 Task: Look for properties with 7-GreatSchools rating unrated schools nearby.
Action: Mouse moved to (561, 51)
Screenshot: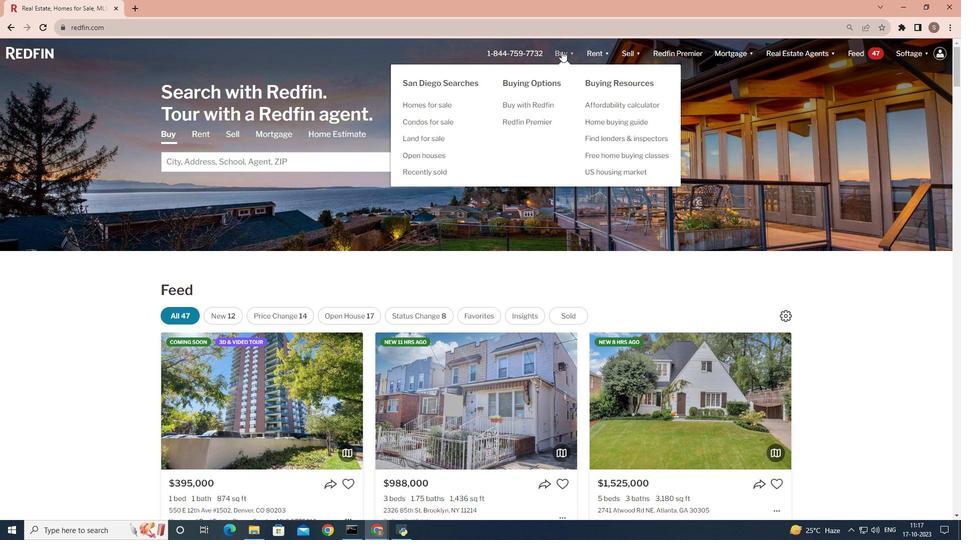 
Action: Mouse pressed left at (561, 51)
Screenshot: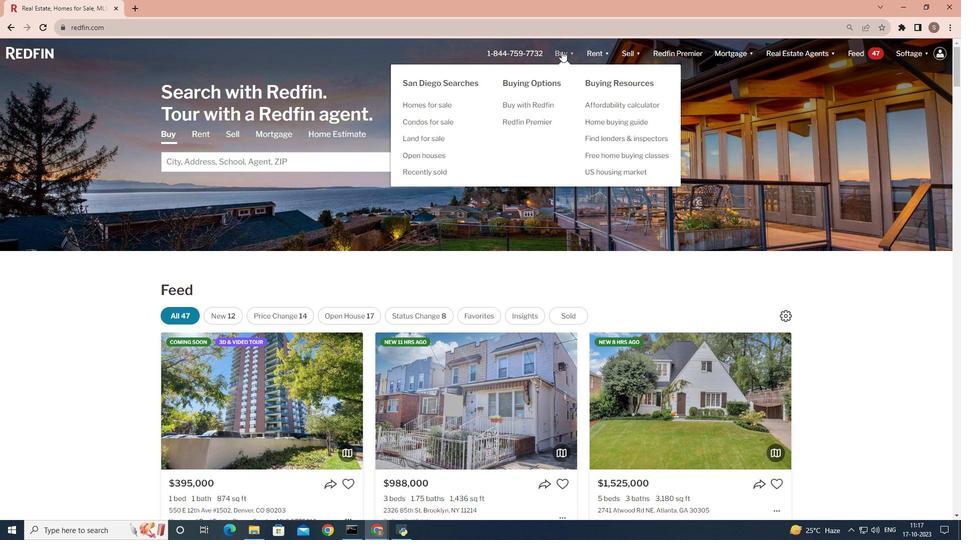 
Action: Mouse moved to (216, 207)
Screenshot: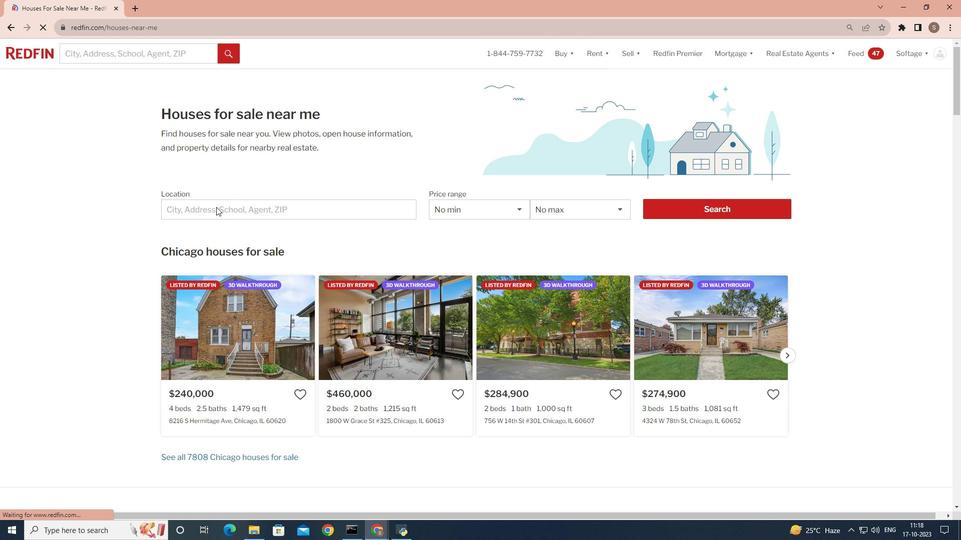 
Action: Mouse pressed left at (216, 207)
Screenshot: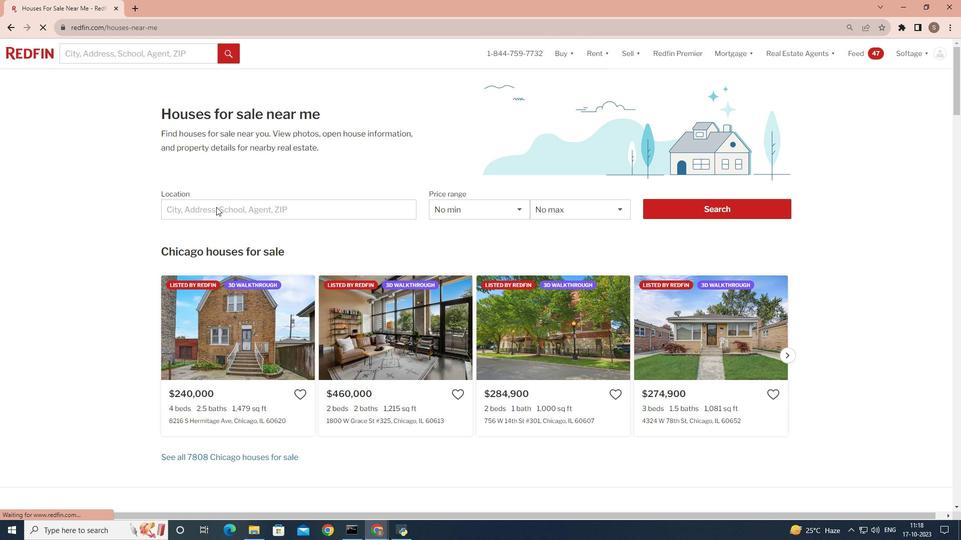 
Action: Mouse moved to (221, 205)
Screenshot: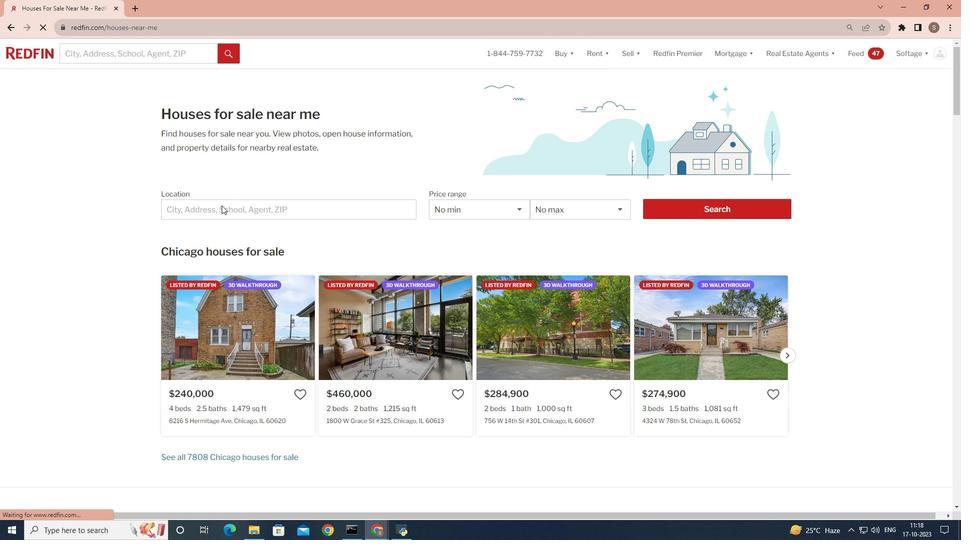 
Action: Mouse pressed left at (221, 205)
Screenshot: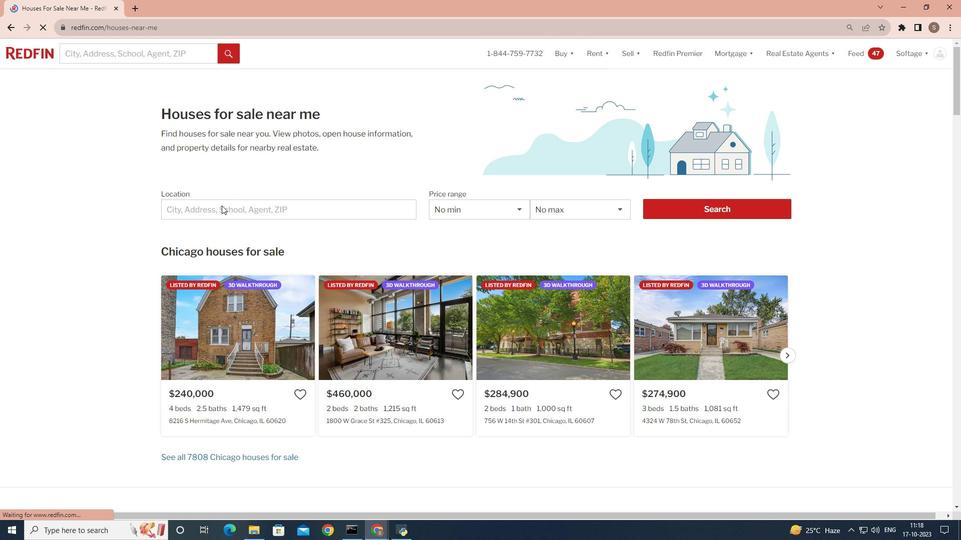 
Action: Mouse moved to (223, 208)
Screenshot: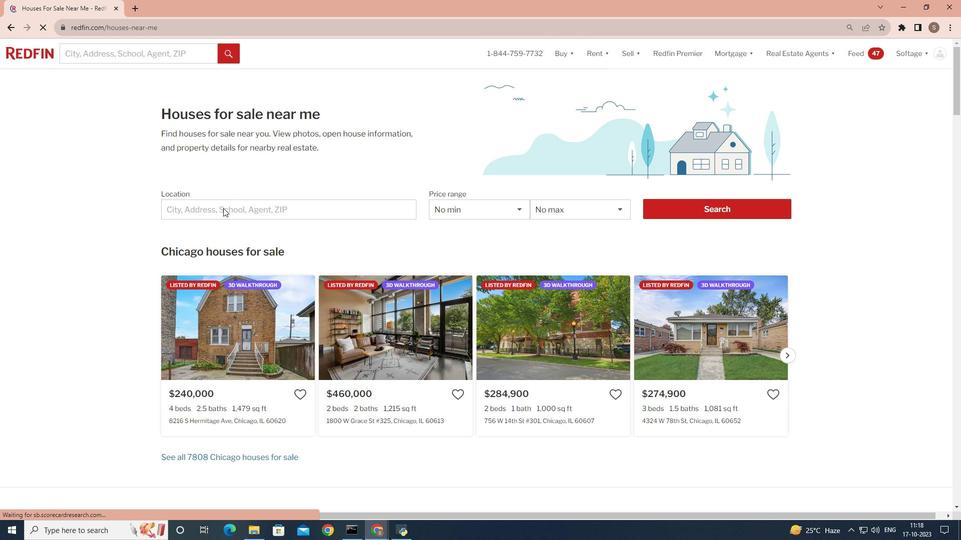 
Action: Mouse pressed left at (223, 208)
Screenshot: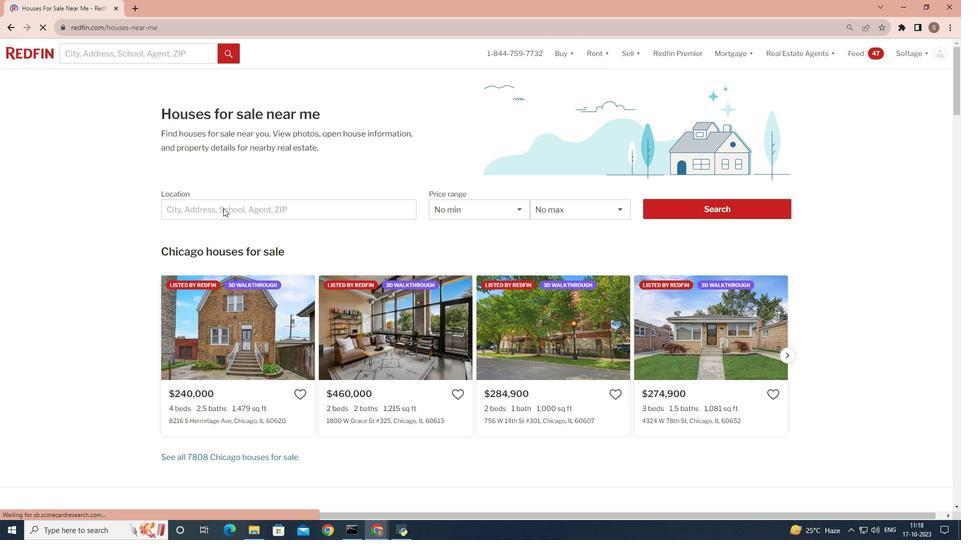 
Action: Mouse pressed left at (223, 208)
Screenshot: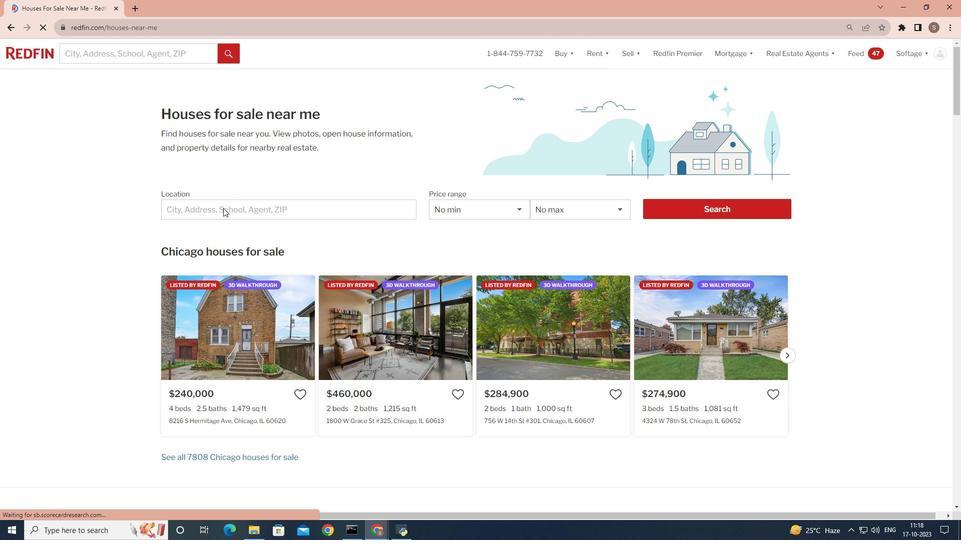 
Action: Mouse pressed left at (223, 208)
Screenshot: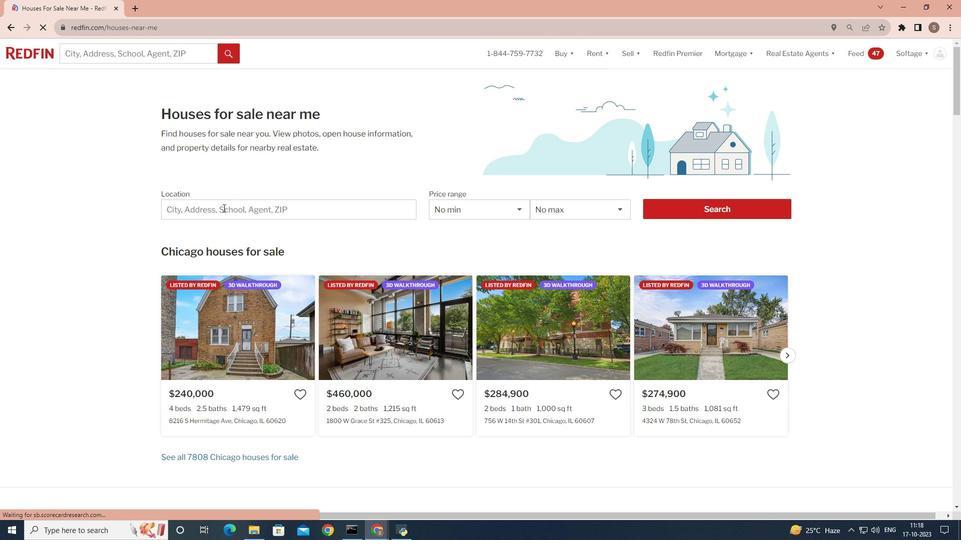 
Action: Key pressed <Key.shift>San<Key.space><Key.shift>D
Screenshot: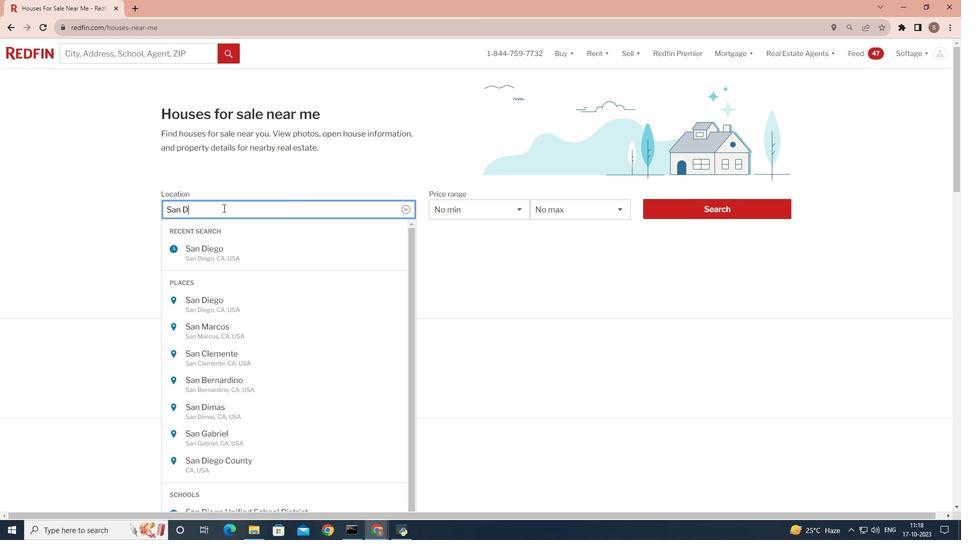
Action: Mouse moved to (222, 209)
Screenshot: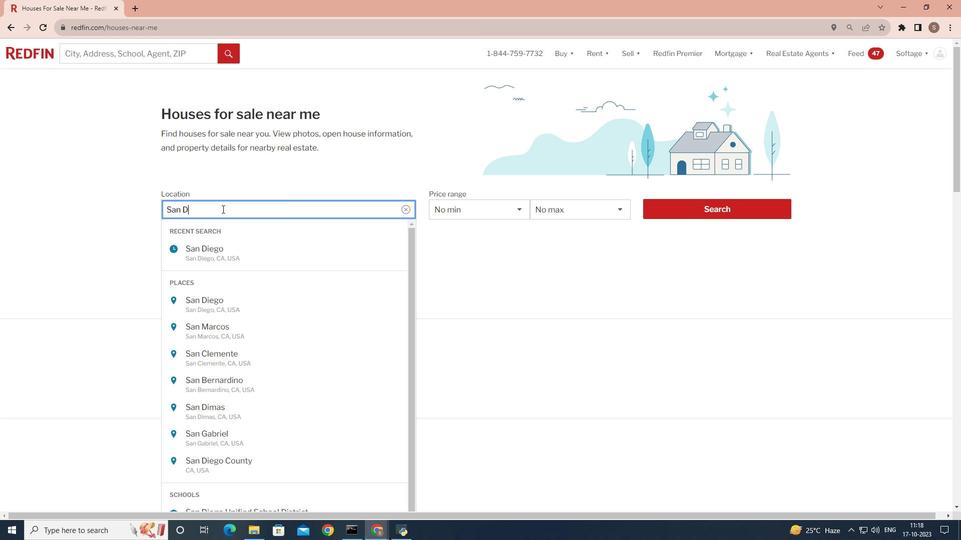 
Action: Key pressed i
Screenshot: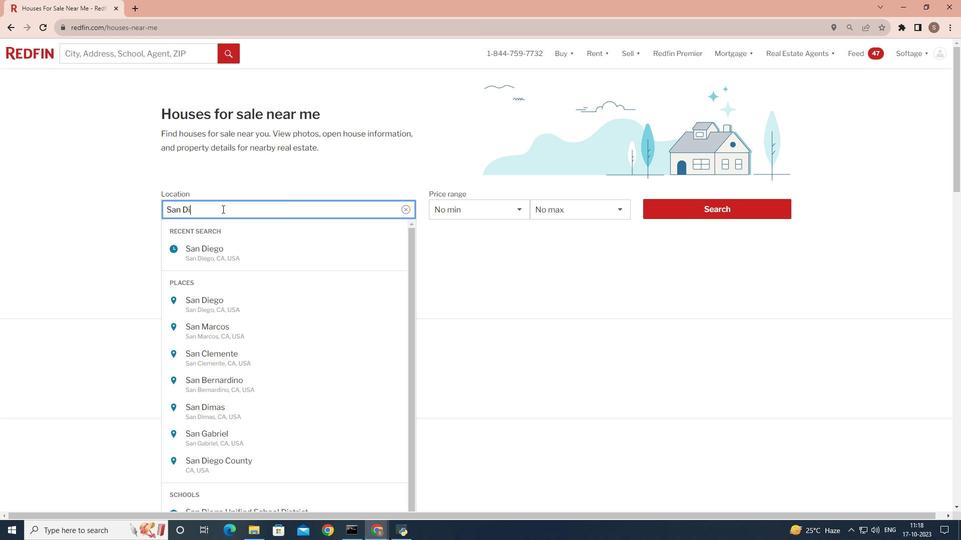 
Action: Mouse moved to (218, 211)
Screenshot: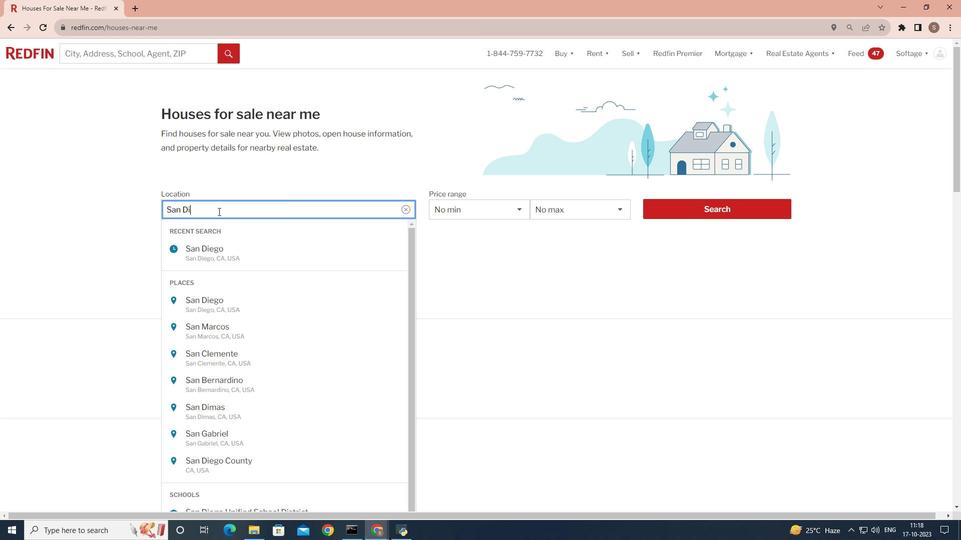 
Action: Key pressed ego
Screenshot: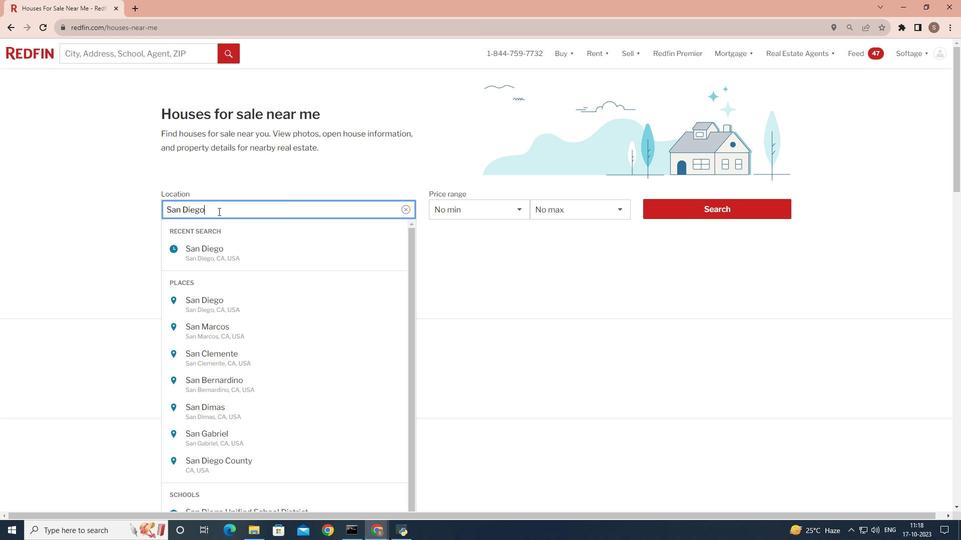 
Action: Mouse moved to (656, 204)
Screenshot: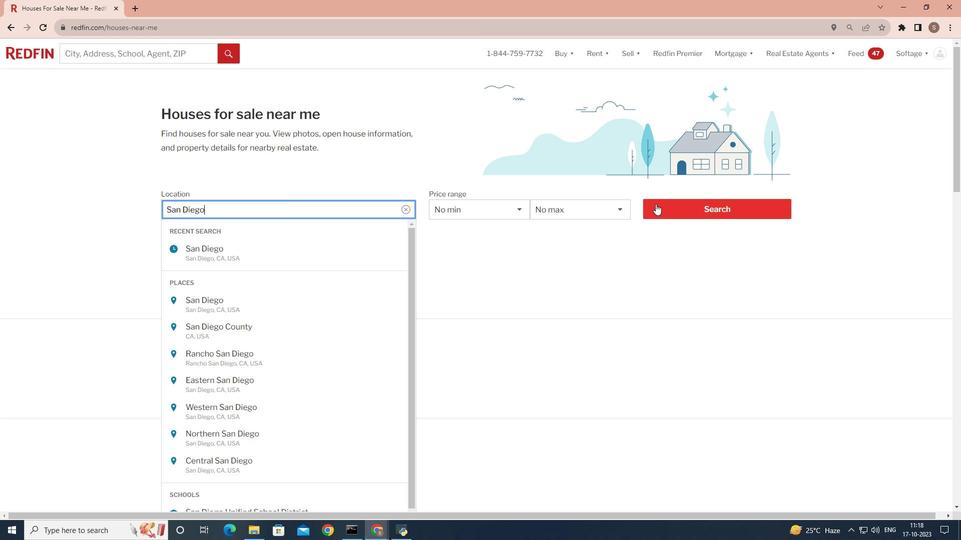 
Action: Mouse pressed left at (656, 204)
Screenshot: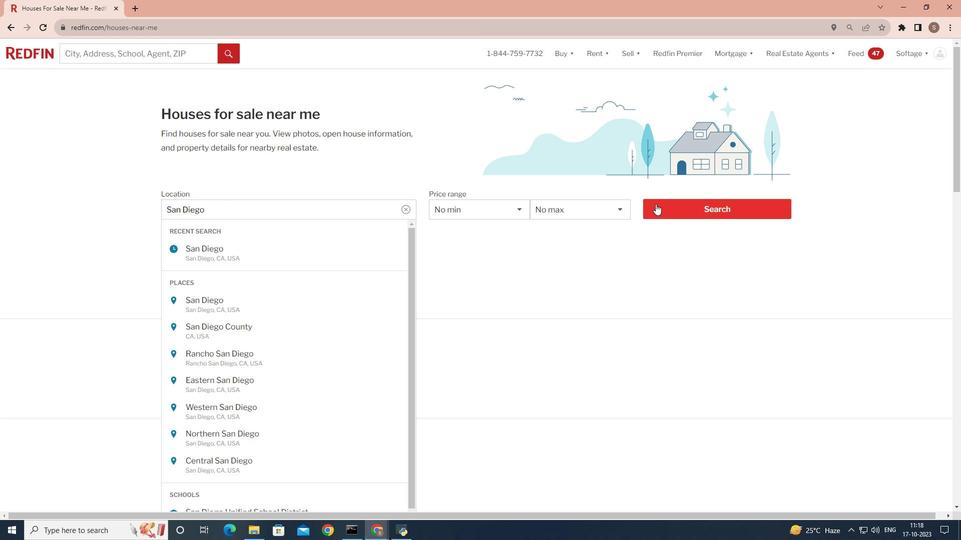 
Action: Mouse moved to (668, 203)
Screenshot: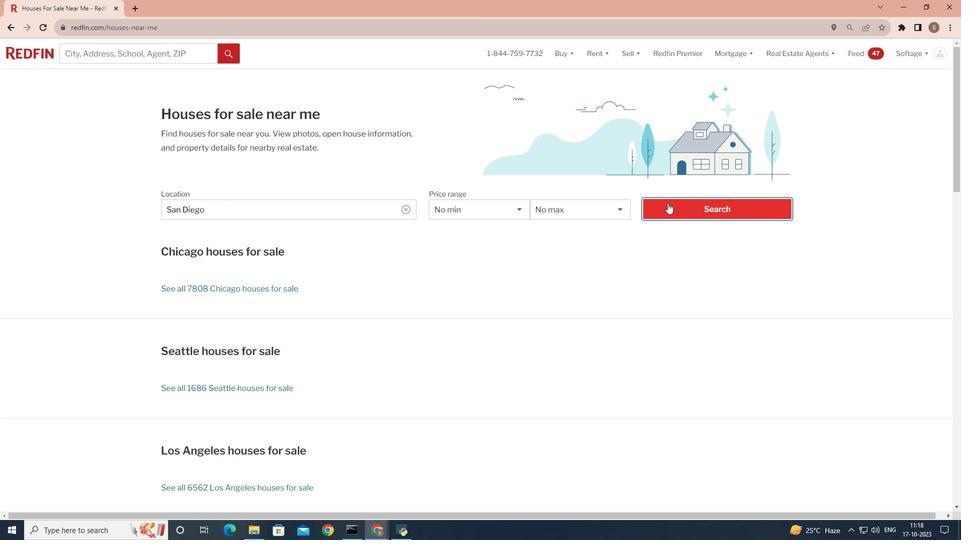 
Action: Mouse pressed left at (668, 203)
Screenshot: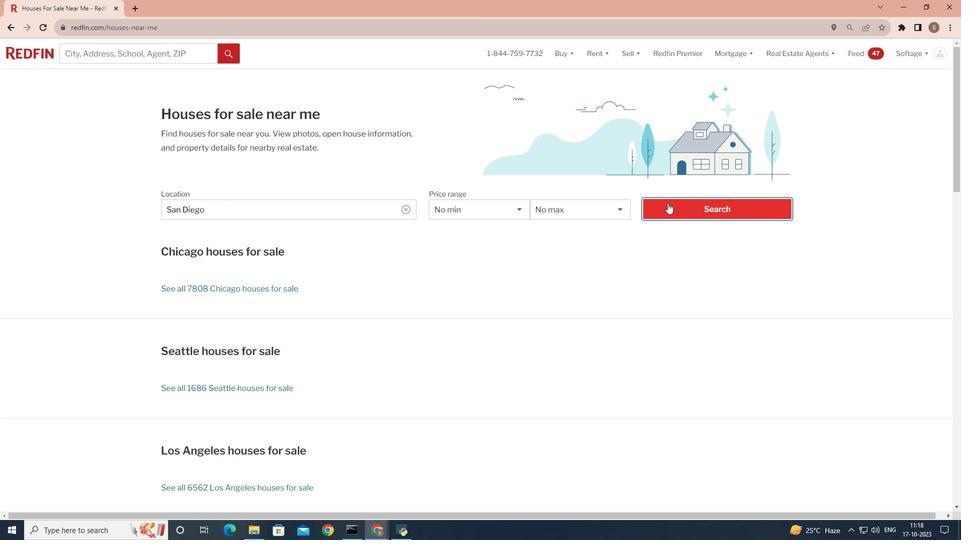 
Action: Mouse moved to (861, 117)
Screenshot: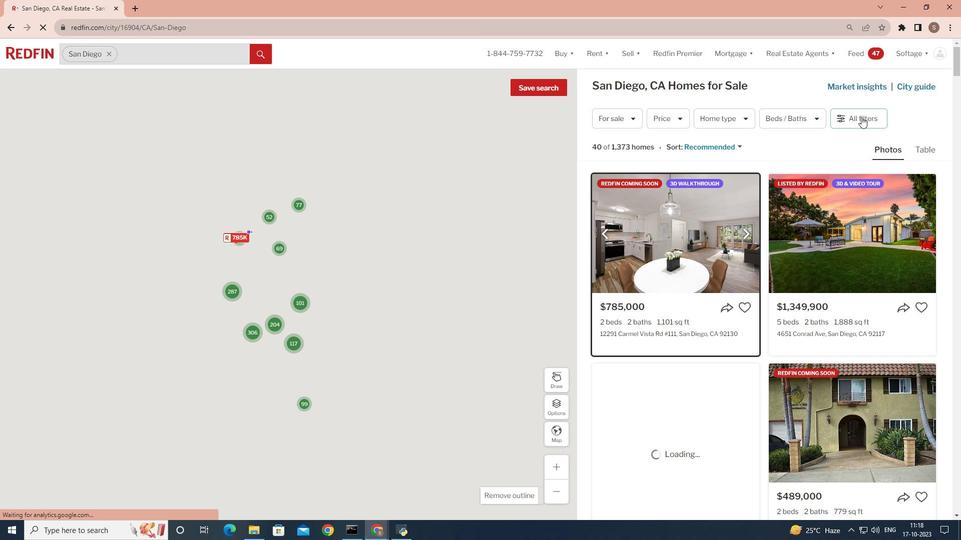 
Action: Mouse pressed left at (861, 117)
Screenshot: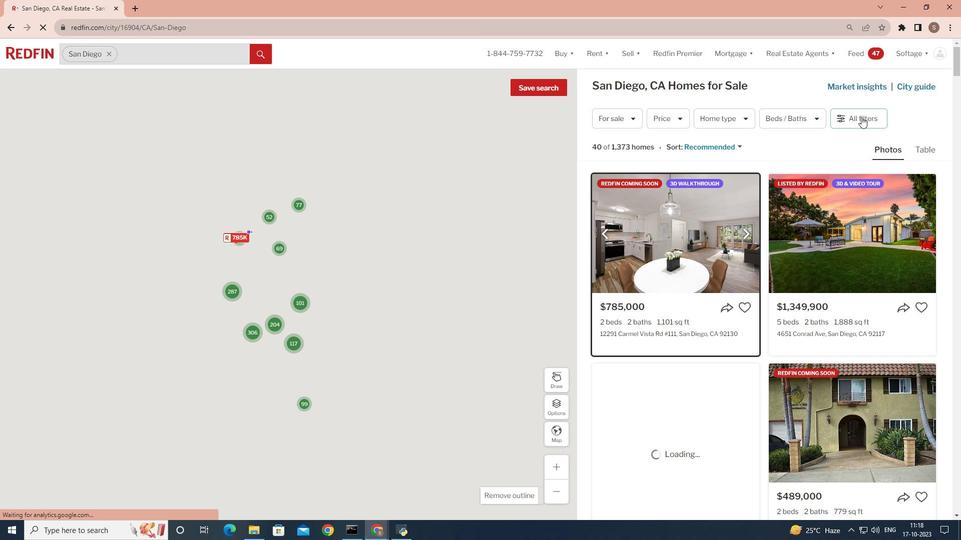 
Action: Mouse moved to (868, 115)
Screenshot: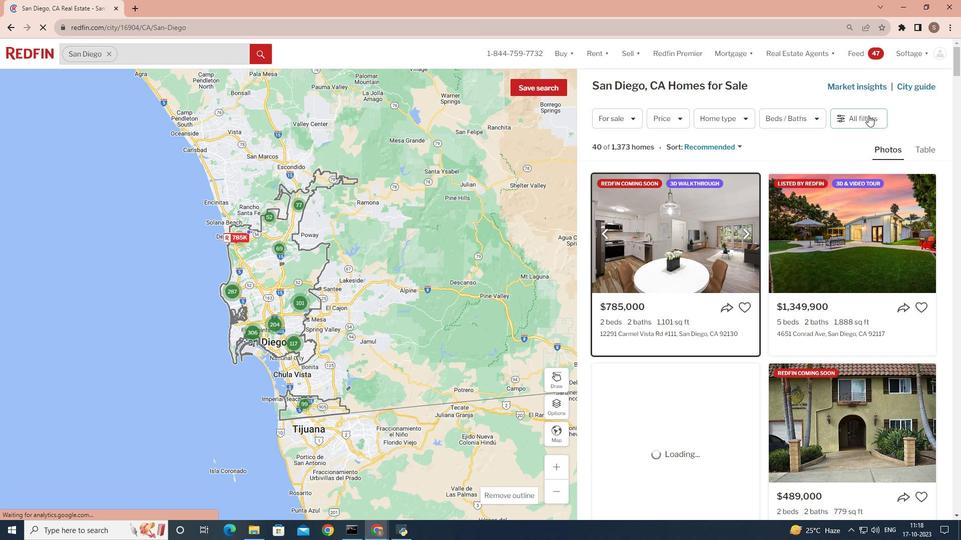 
Action: Mouse pressed left at (868, 115)
Screenshot: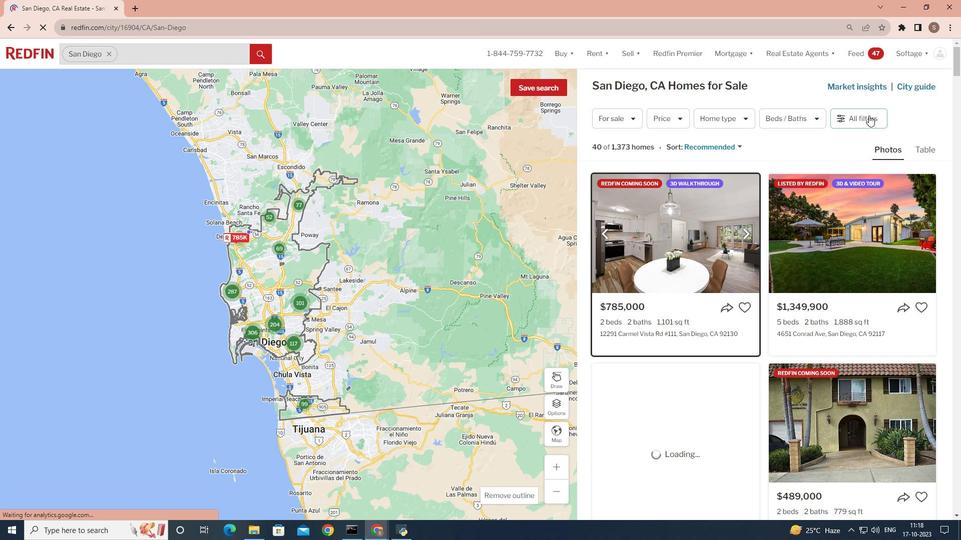 
Action: Mouse moved to (867, 115)
Screenshot: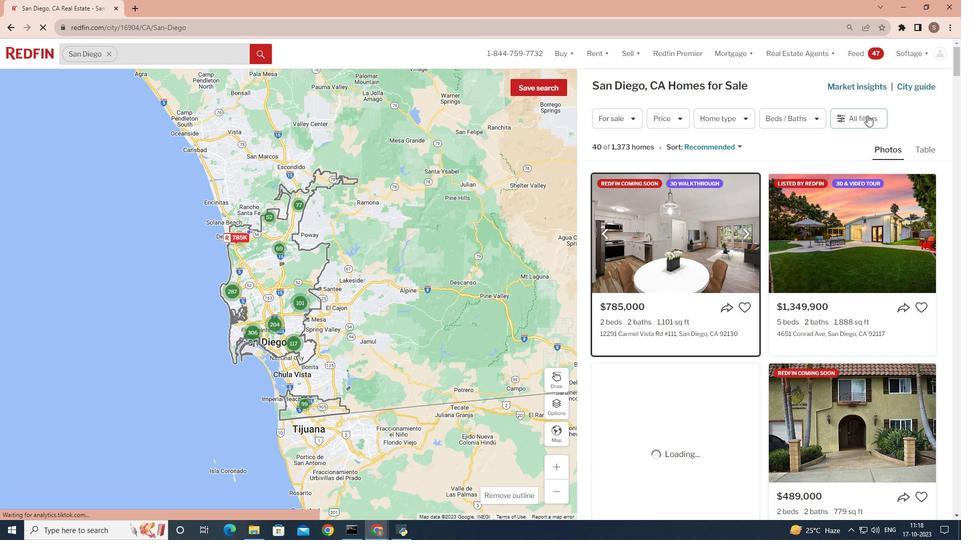 
Action: Mouse pressed left at (867, 115)
Screenshot: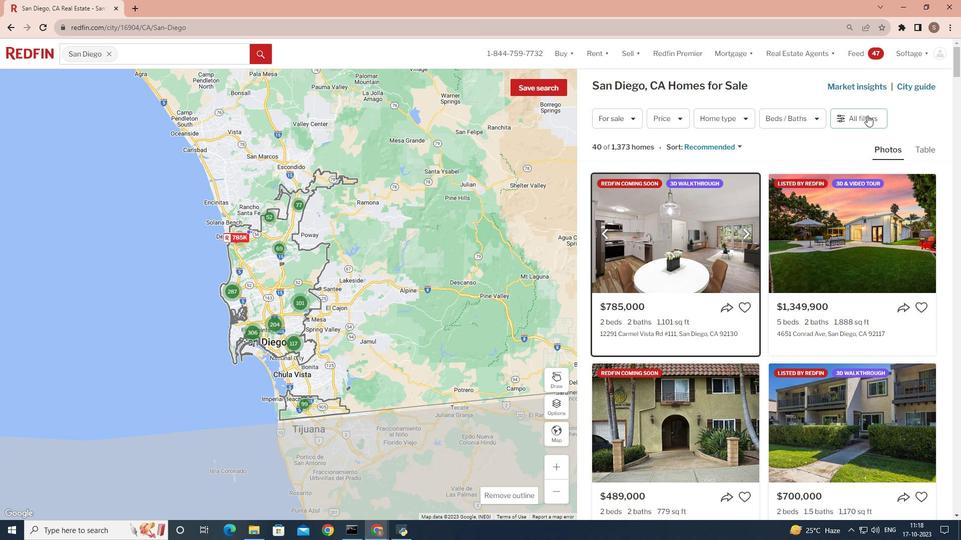 
Action: Mouse moved to (750, 332)
Screenshot: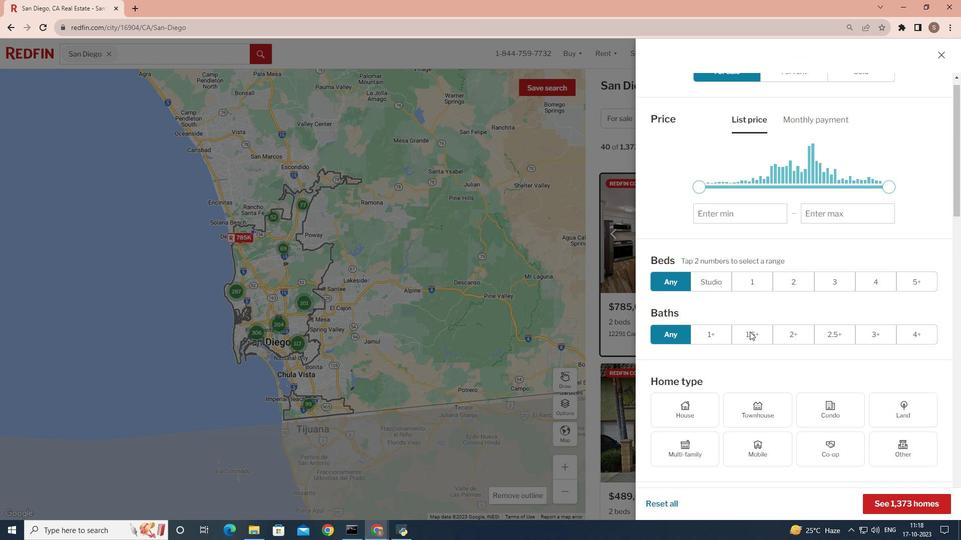
Action: Mouse scrolled (750, 331) with delta (0, 0)
Screenshot: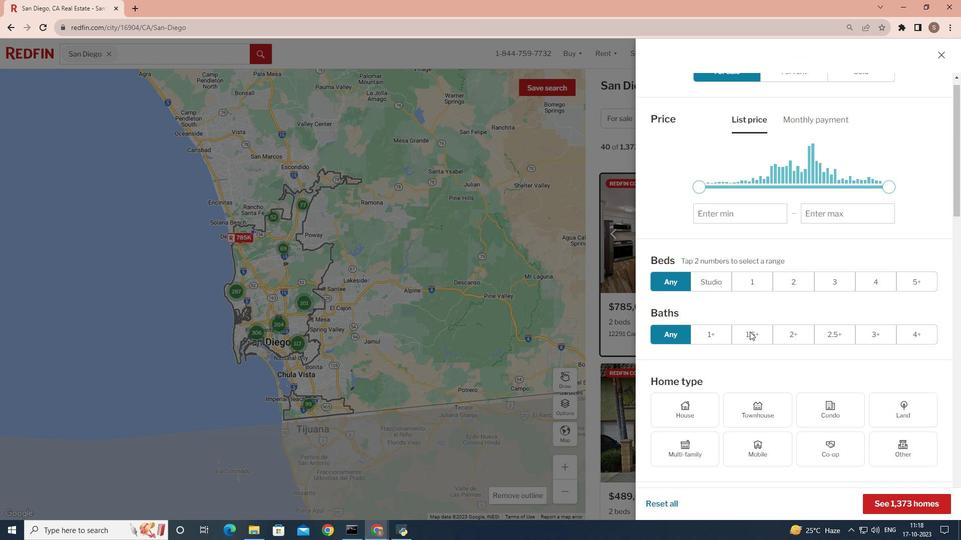 
Action: Mouse scrolled (750, 331) with delta (0, 0)
Screenshot: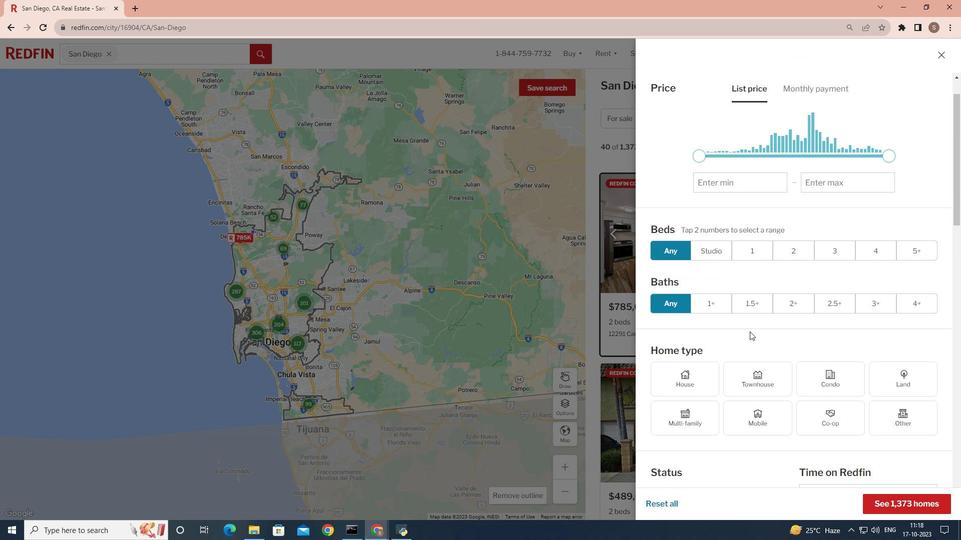 
Action: Mouse moved to (750, 332)
Screenshot: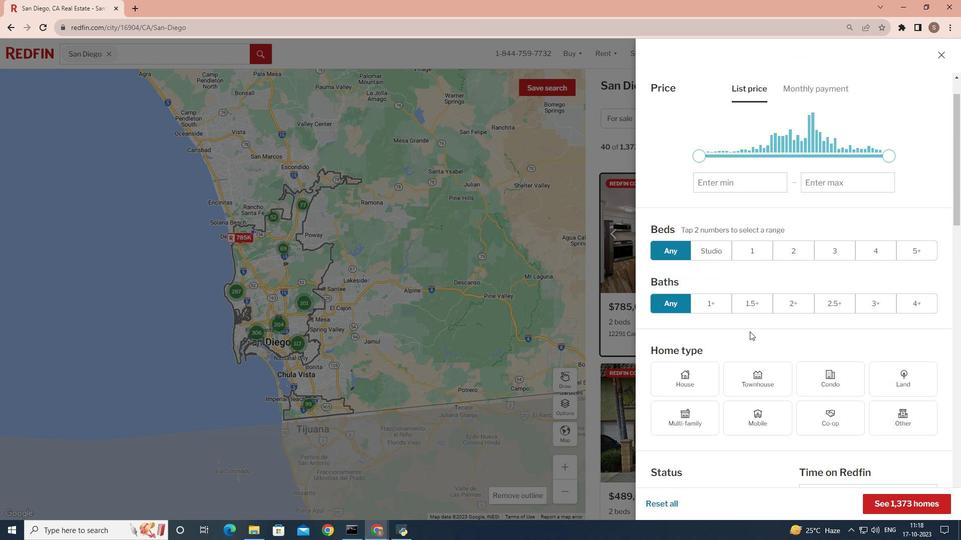 
Action: Mouse scrolled (750, 331) with delta (0, 0)
Screenshot: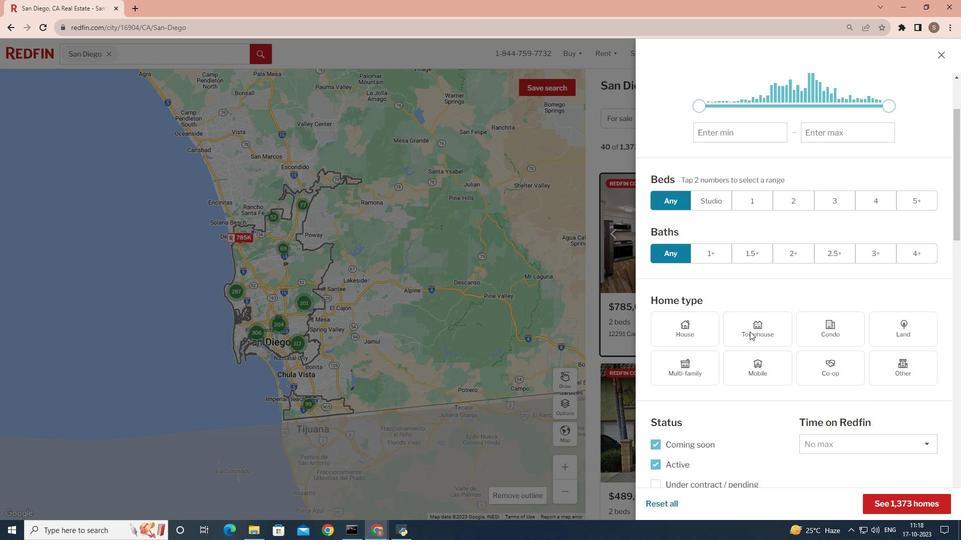 
Action: Mouse scrolled (750, 331) with delta (0, 0)
Screenshot: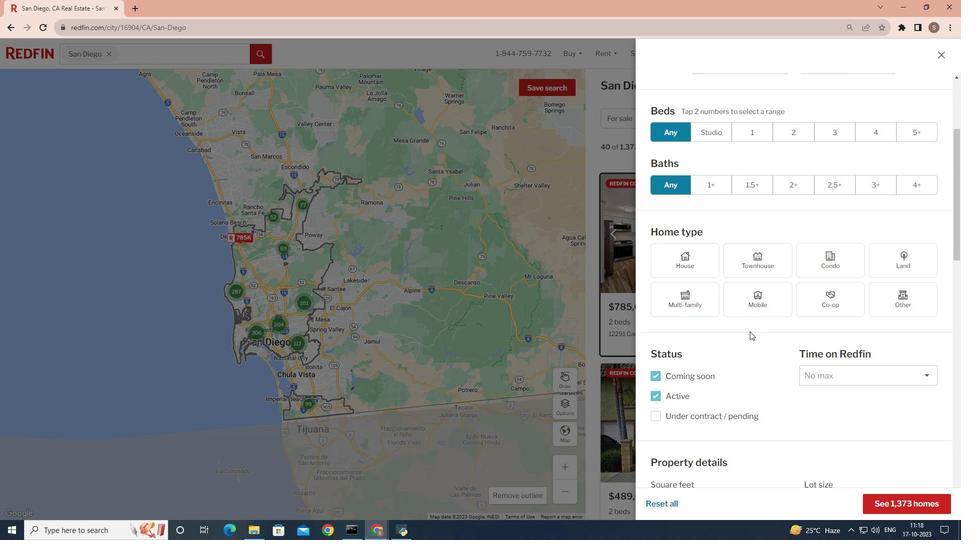 
Action: Mouse scrolled (750, 331) with delta (0, 0)
Screenshot: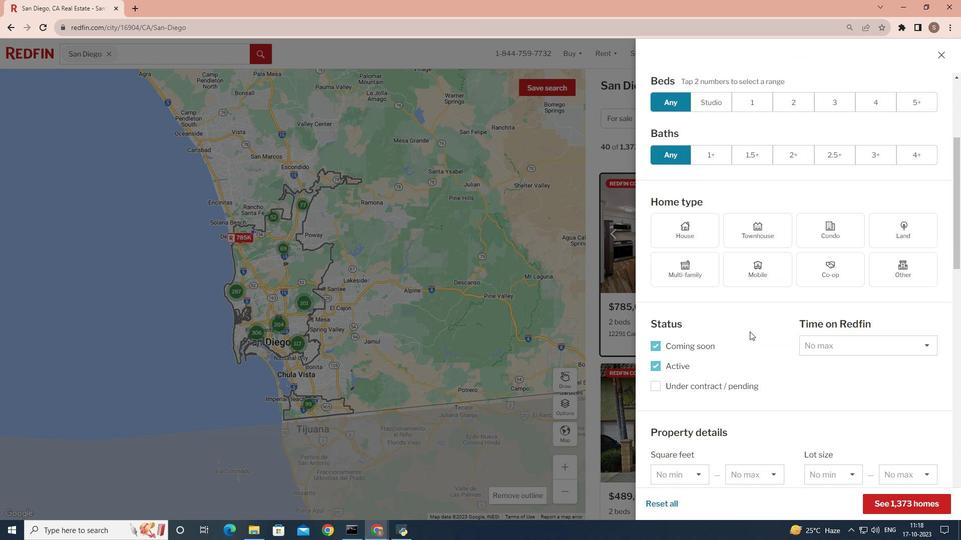 
Action: Mouse scrolled (750, 331) with delta (0, 0)
Screenshot: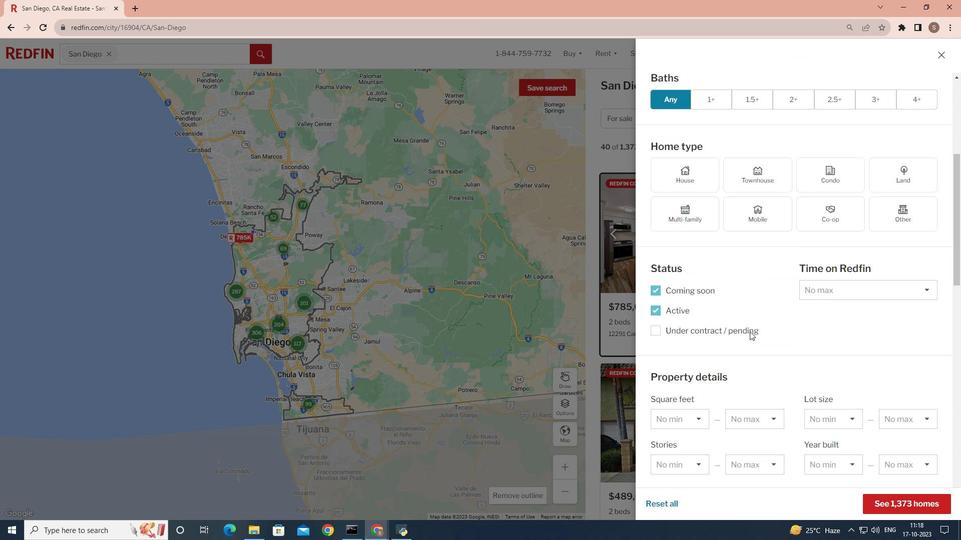 
Action: Mouse scrolled (750, 331) with delta (0, 0)
Screenshot: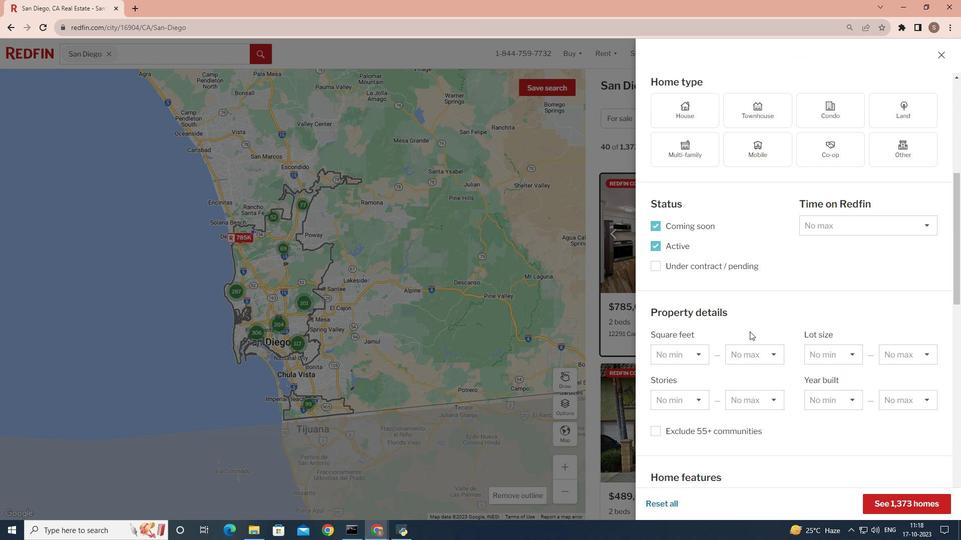 
Action: Mouse scrolled (750, 331) with delta (0, 0)
Screenshot: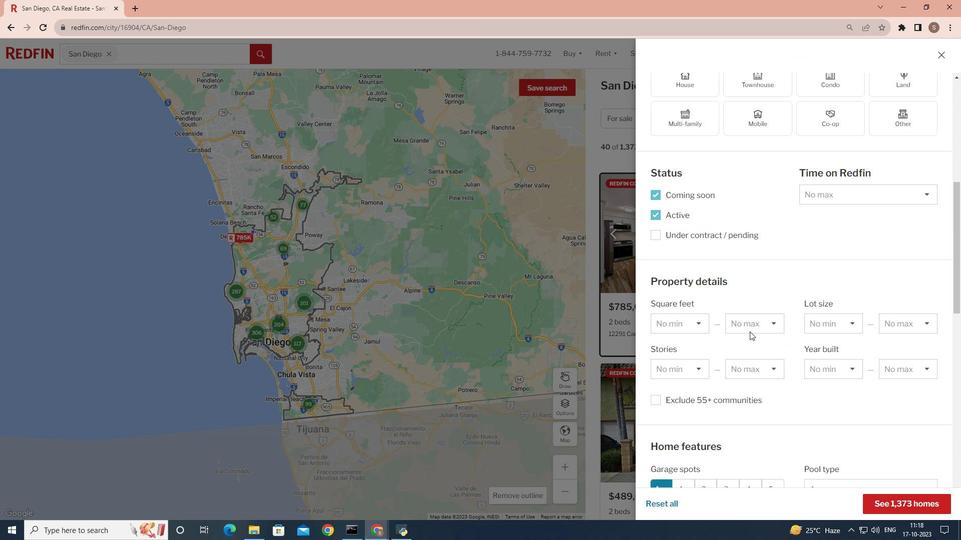 
Action: Mouse scrolled (750, 331) with delta (0, 0)
Screenshot: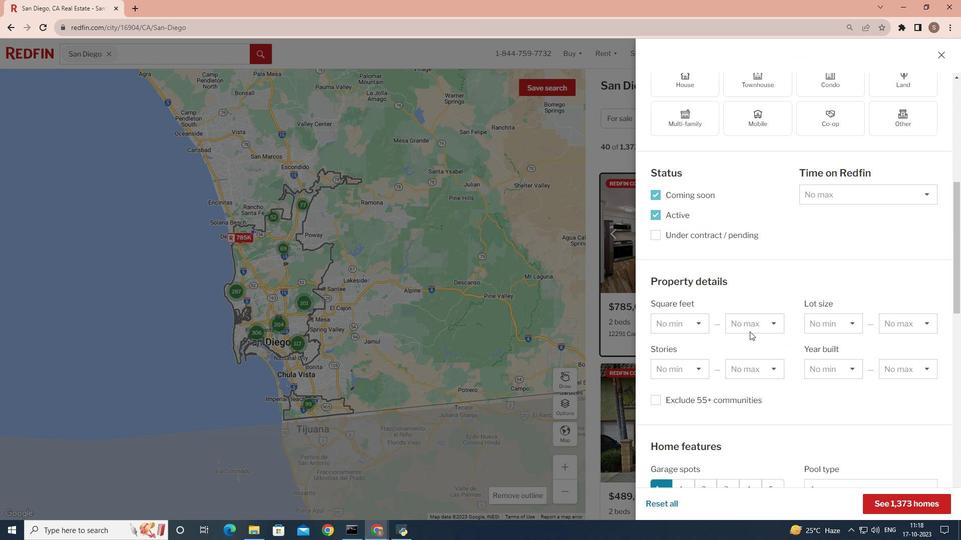 
Action: Mouse scrolled (750, 331) with delta (0, 0)
Screenshot: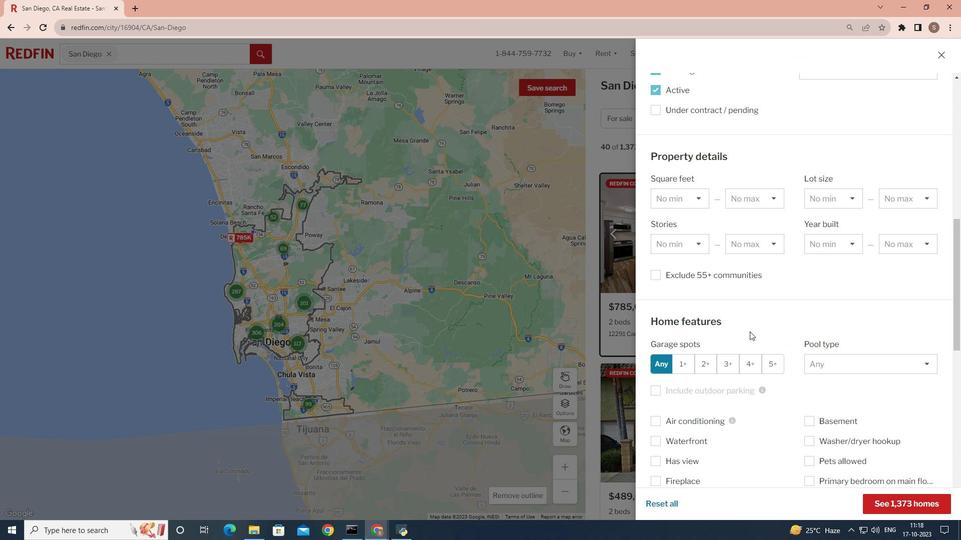 
Action: Mouse moved to (750, 332)
Screenshot: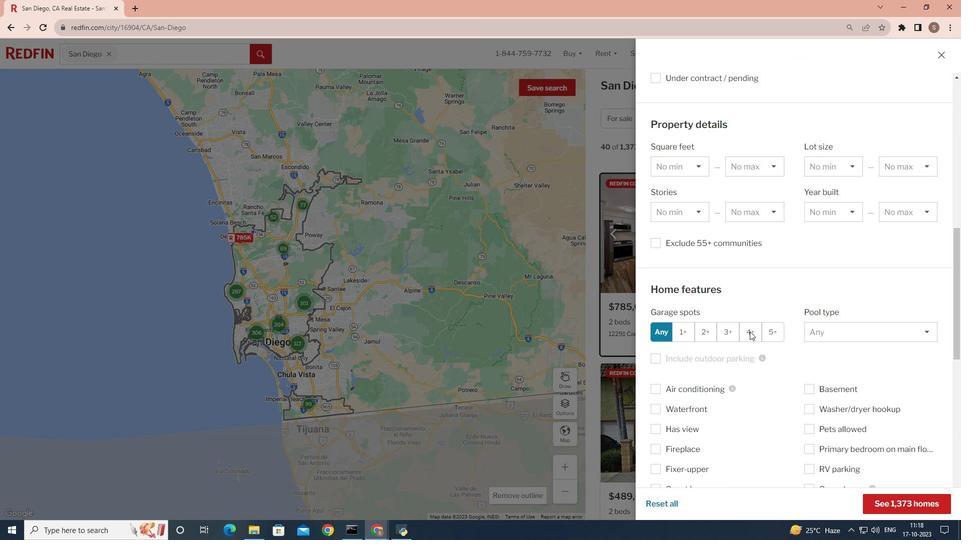 
Action: Mouse scrolled (750, 331) with delta (0, 0)
Screenshot: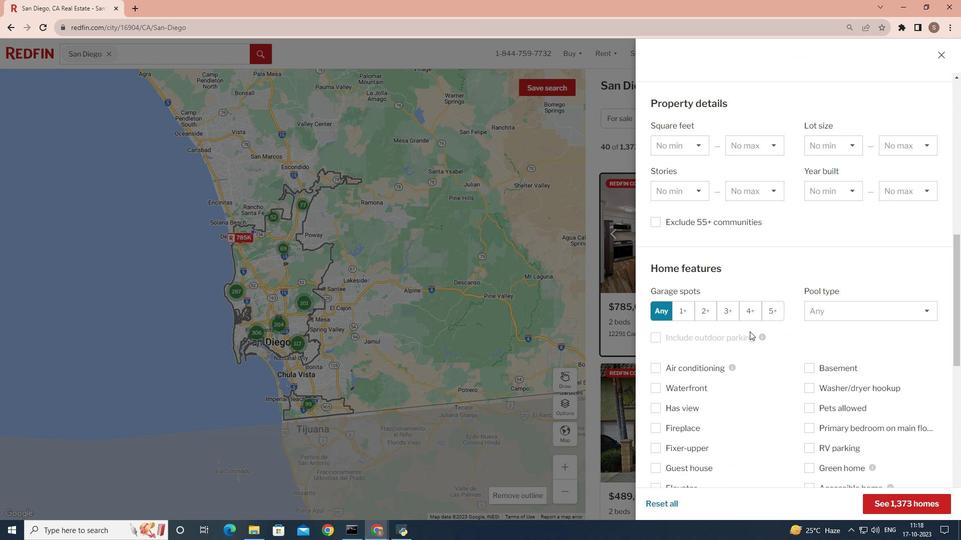 
Action: Mouse scrolled (750, 331) with delta (0, 0)
Screenshot: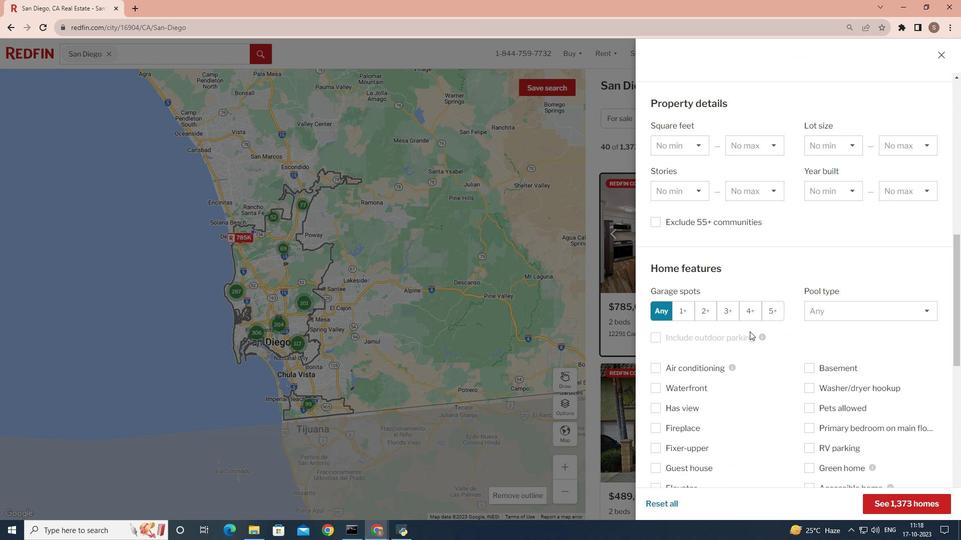 
Action: Mouse scrolled (750, 331) with delta (0, 0)
Screenshot: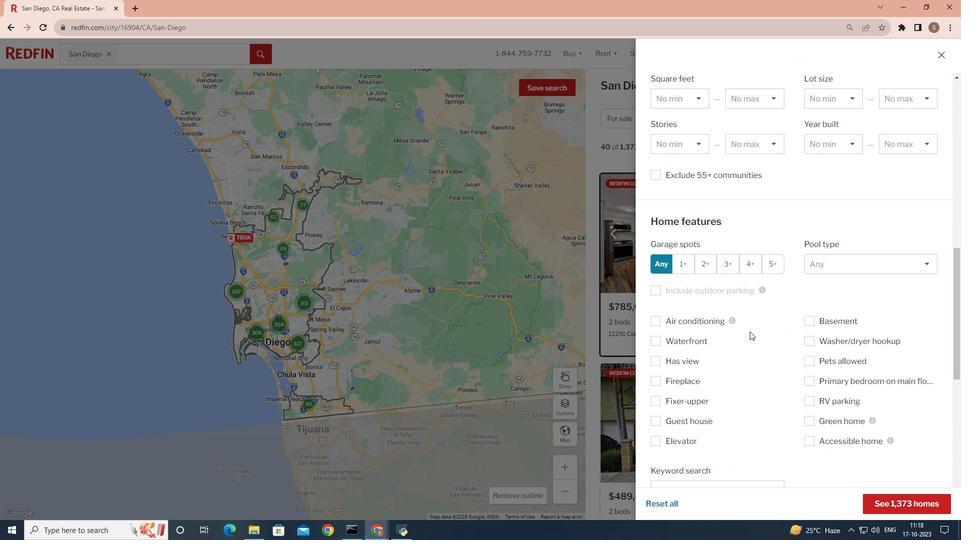 
Action: Mouse moved to (750, 332)
Screenshot: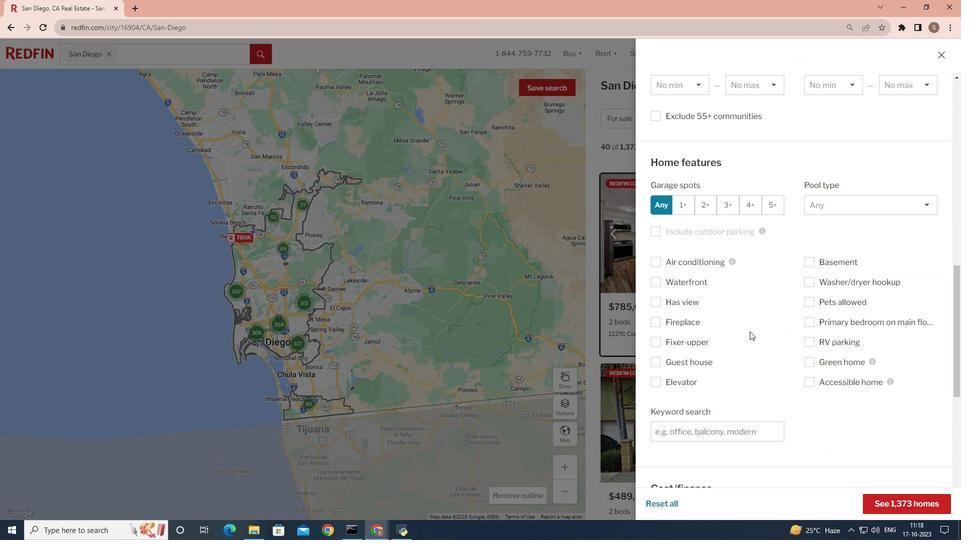 
Action: Mouse scrolled (750, 331) with delta (0, 0)
Screenshot: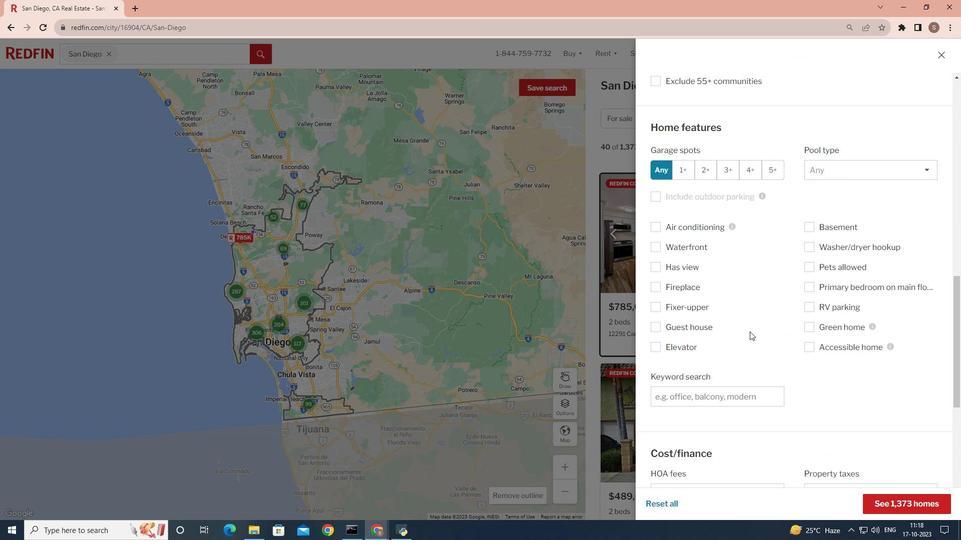 
Action: Mouse scrolled (750, 331) with delta (0, 0)
Screenshot: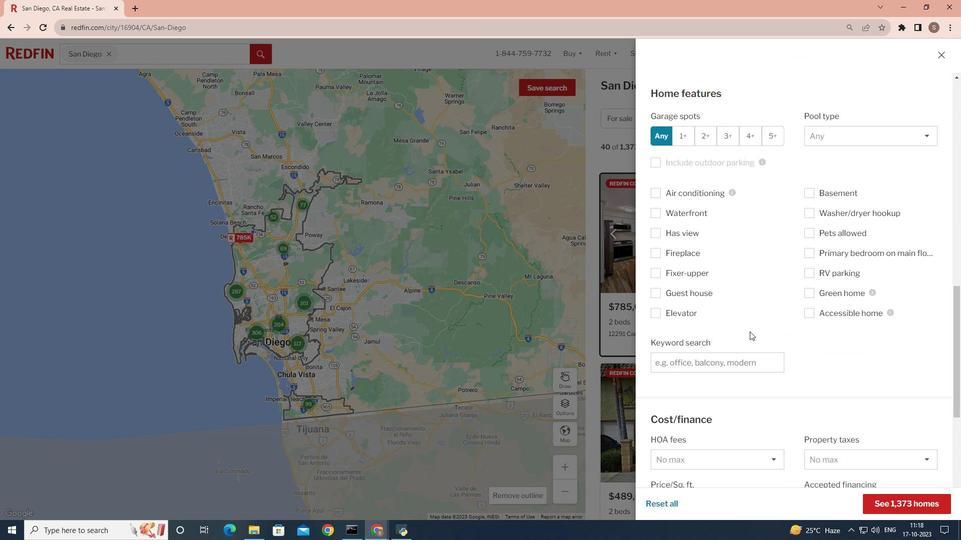 
Action: Mouse scrolled (750, 331) with delta (0, 0)
Screenshot: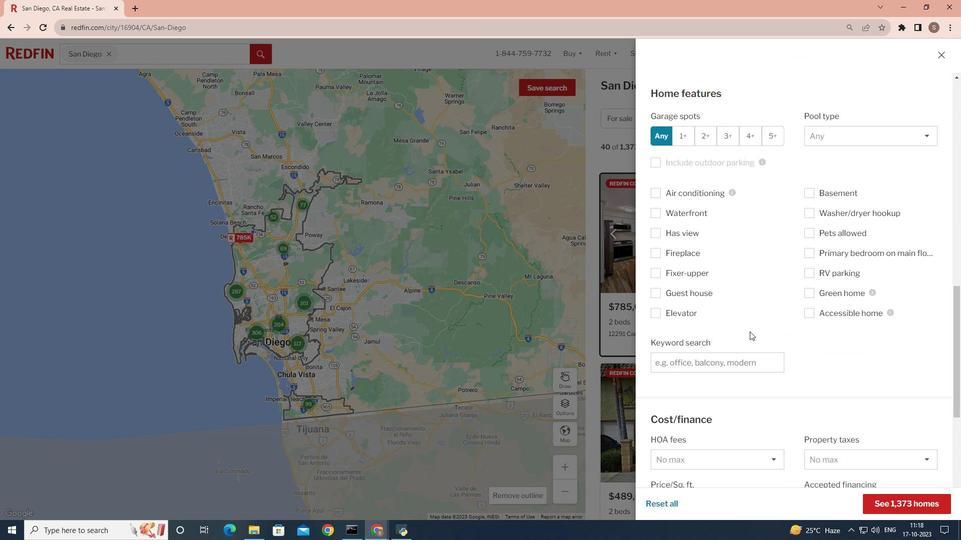 
Action: Mouse moved to (751, 332)
Screenshot: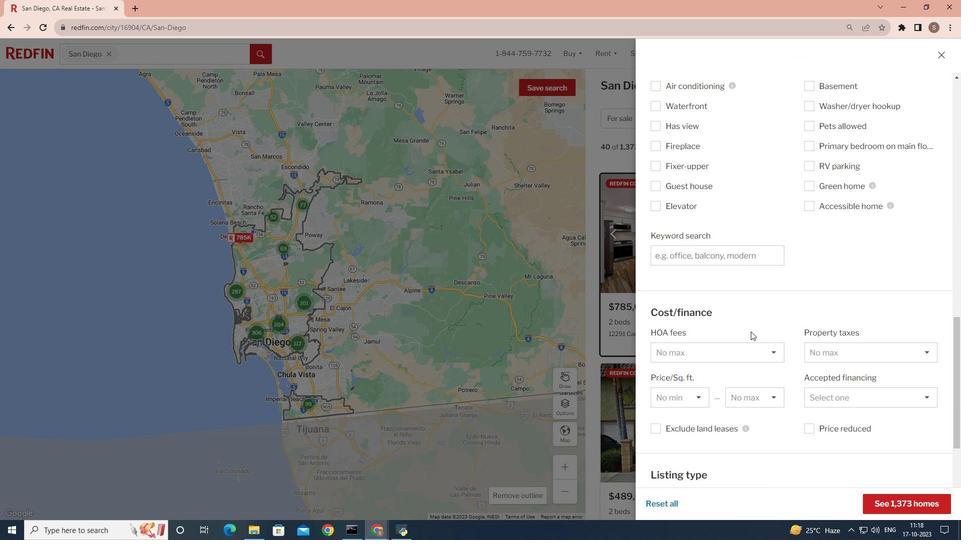 
Action: Mouse scrolled (751, 331) with delta (0, 0)
Screenshot: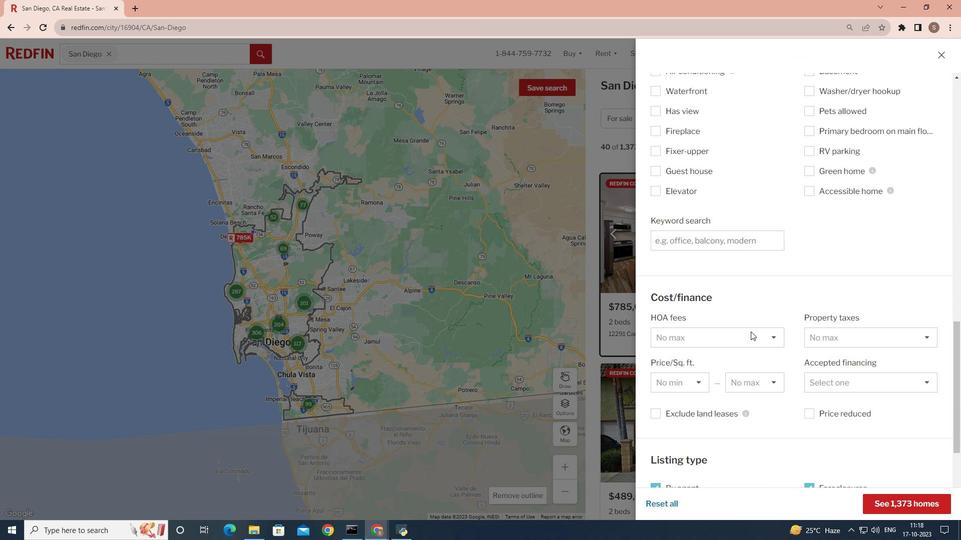 
Action: Mouse scrolled (751, 331) with delta (0, 0)
Screenshot: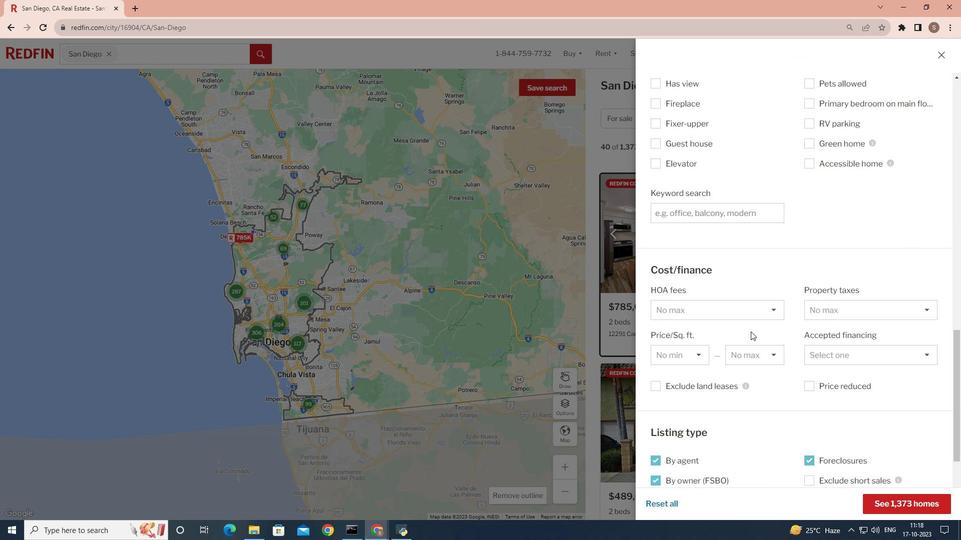 
Action: Mouse scrolled (751, 331) with delta (0, 0)
Screenshot: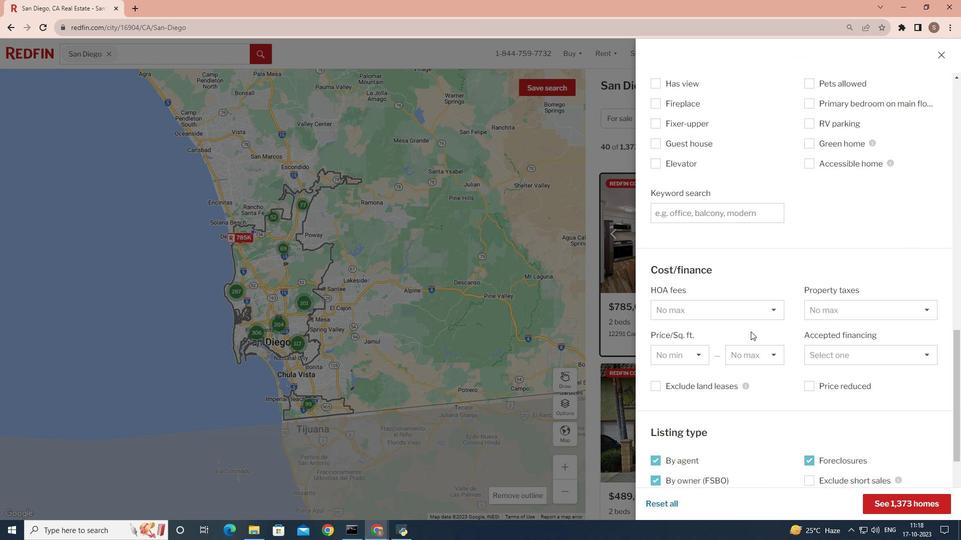 
Action: Mouse moved to (751, 331)
Screenshot: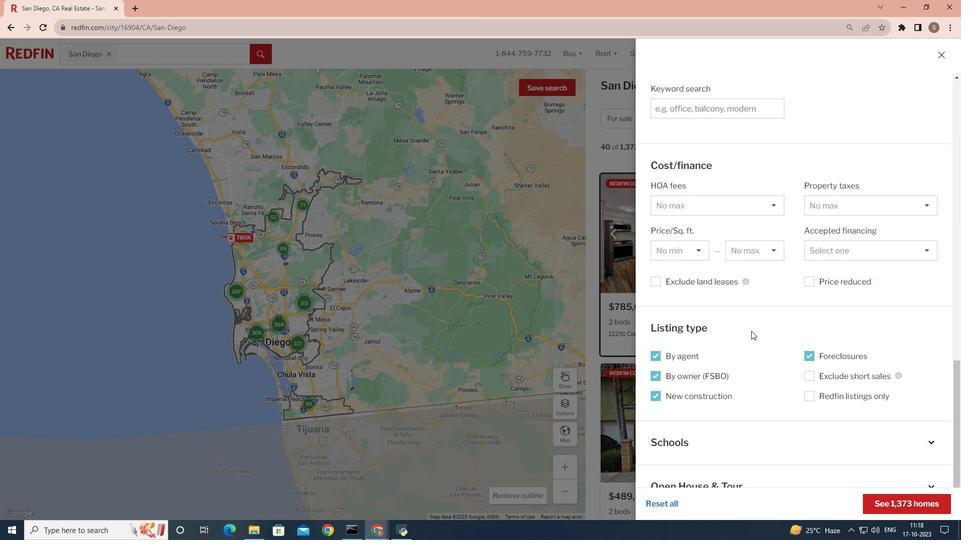 
Action: Mouse scrolled (751, 331) with delta (0, 0)
Screenshot: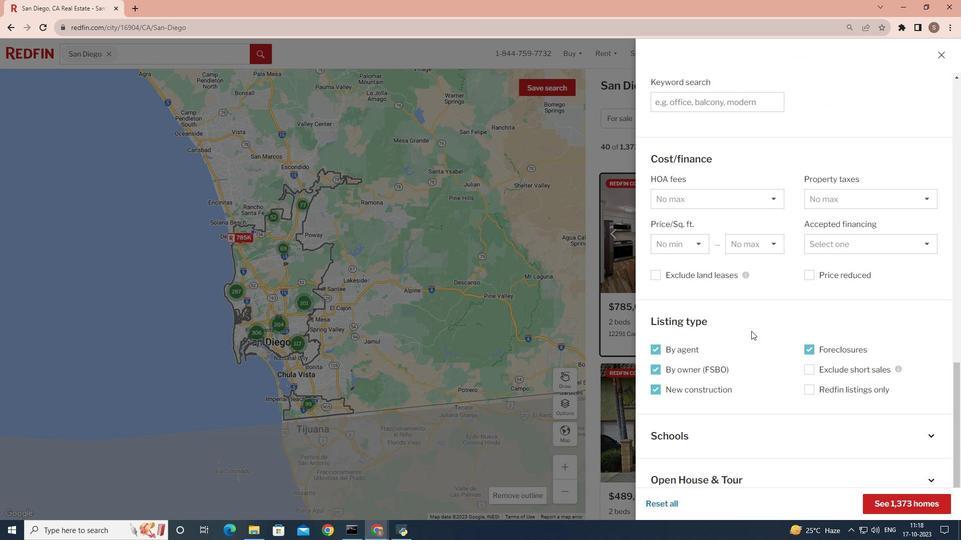 
Action: Mouse scrolled (751, 331) with delta (0, 0)
Screenshot: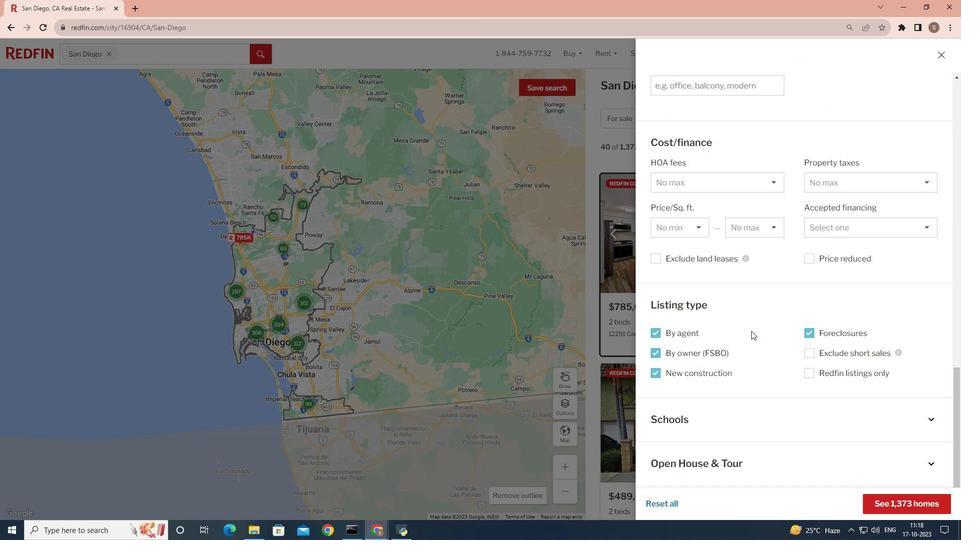 
Action: Mouse scrolled (751, 331) with delta (0, 0)
Screenshot: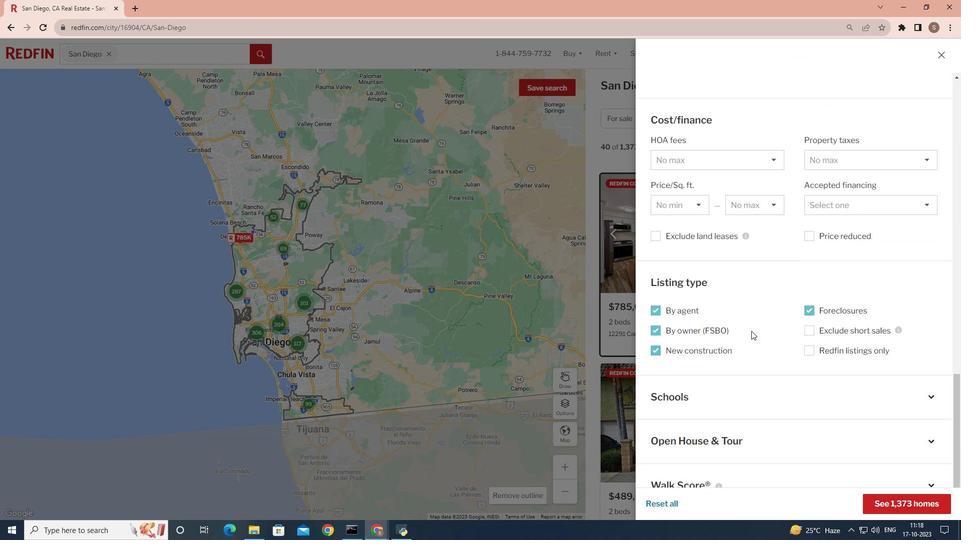 
Action: Mouse scrolled (751, 331) with delta (0, 0)
Screenshot: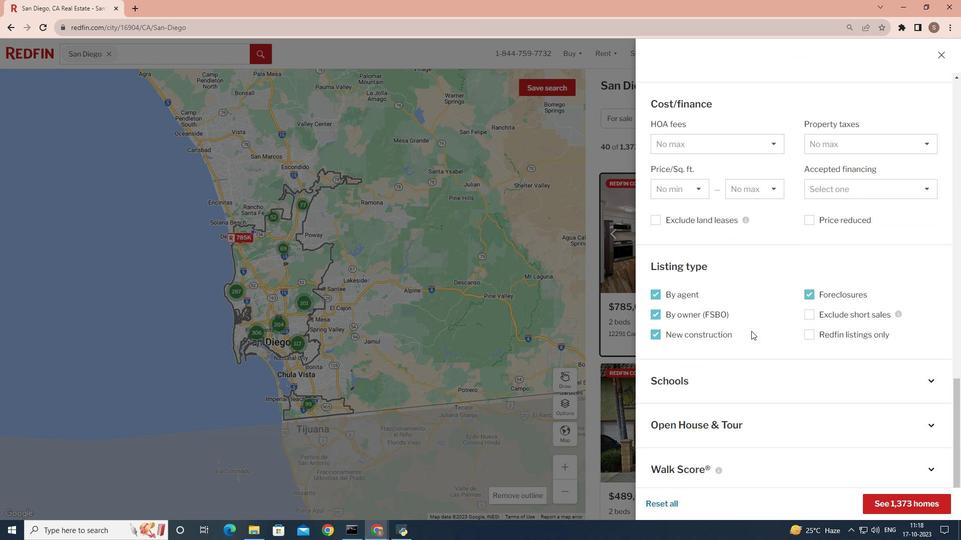 
Action: Mouse moved to (751, 331)
Screenshot: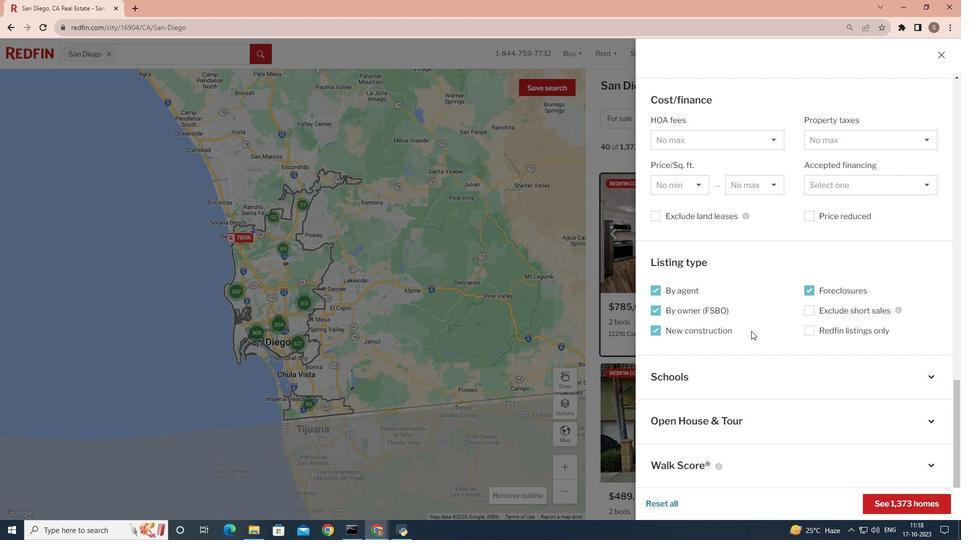 
Action: Mouse scrolled (751, 331) with delta (0, 0)
Screenshot: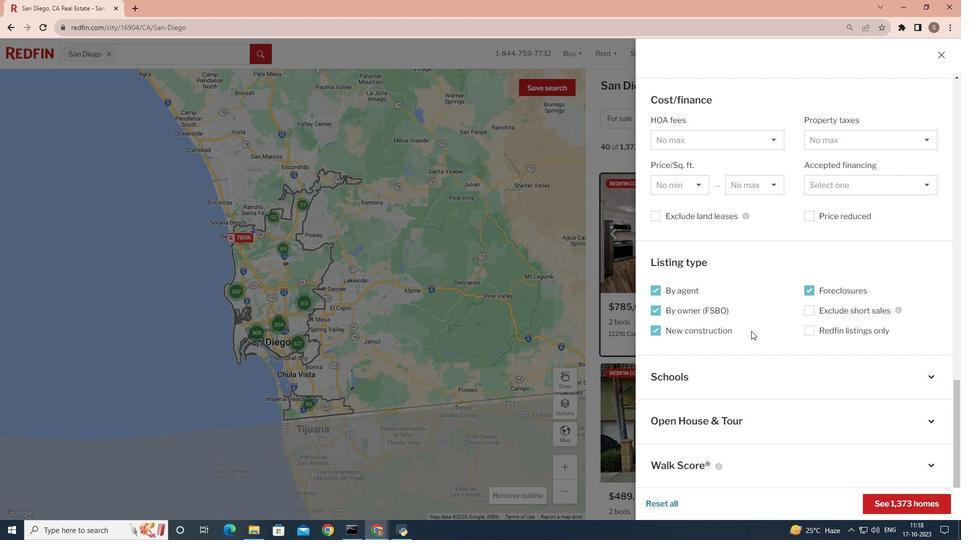 
Action: Mouse scrolled (751, 331) with delta (0, 0)
Screenshot: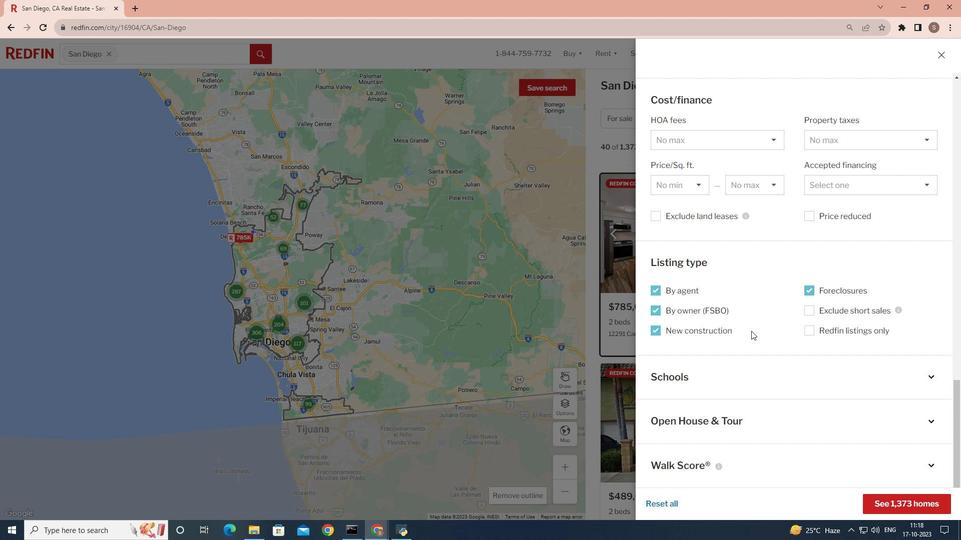 
Action: Mouse scrolled (751, 331) with delta (0, 0)
Screenshot: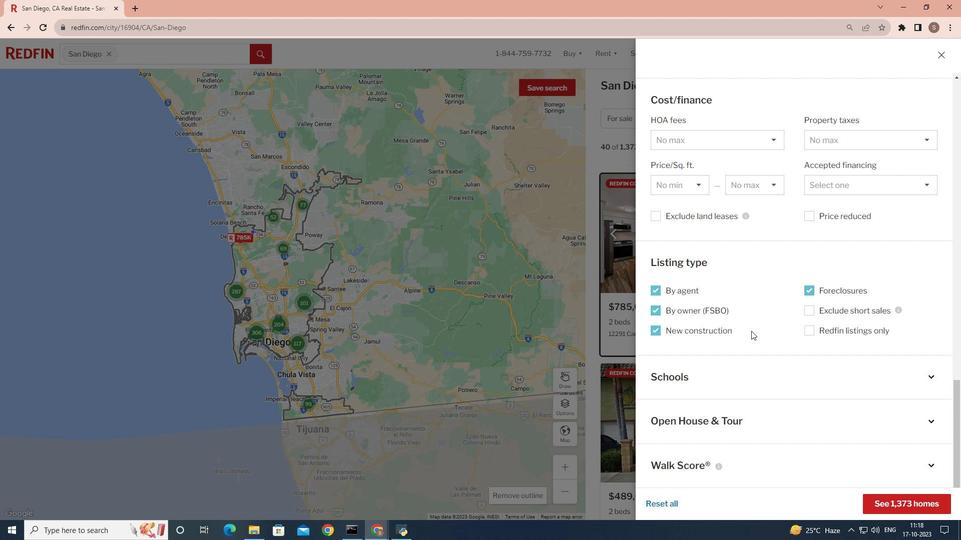 
Action: Mouse scrolled (751, 331) with delta (0, 0)
Screenshot: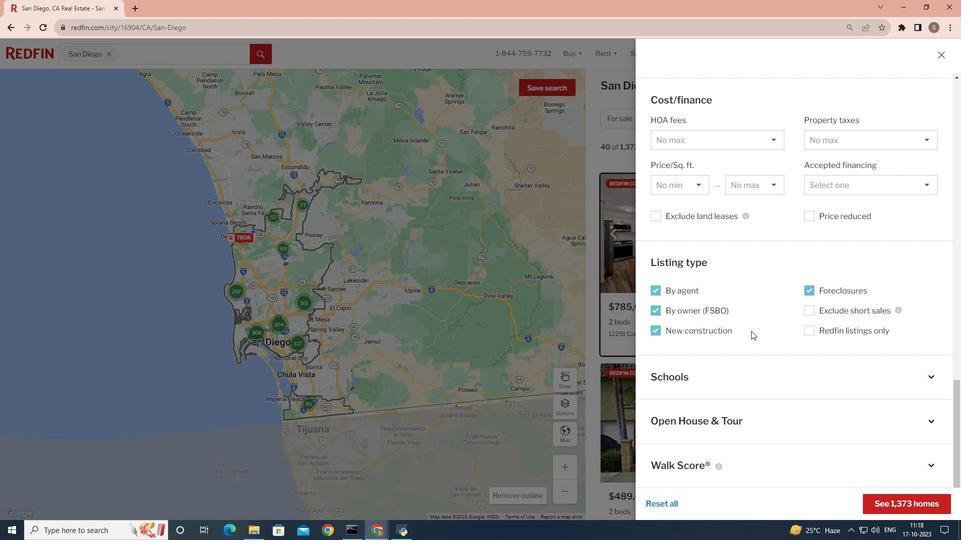 
Action: Mouse moved to (923, 371)
Screenshot: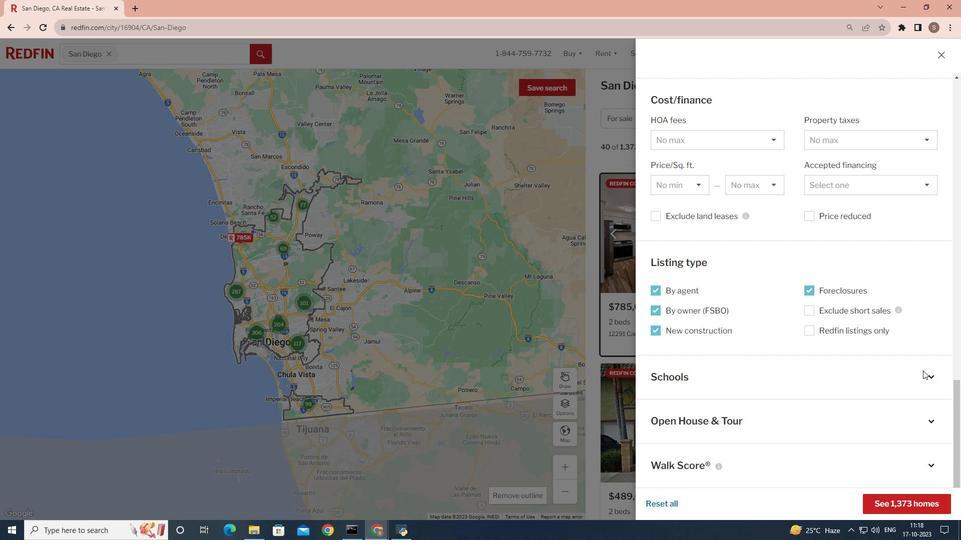 
Action: Mouse pressed left at (923, 371)
Screenshot: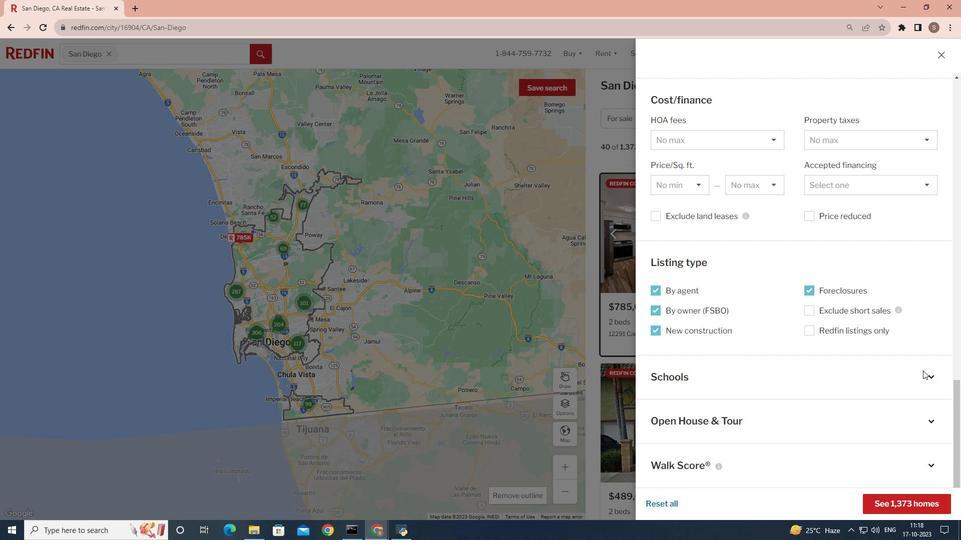 
Action: Mouse moved to (793, 322)
Screenshot: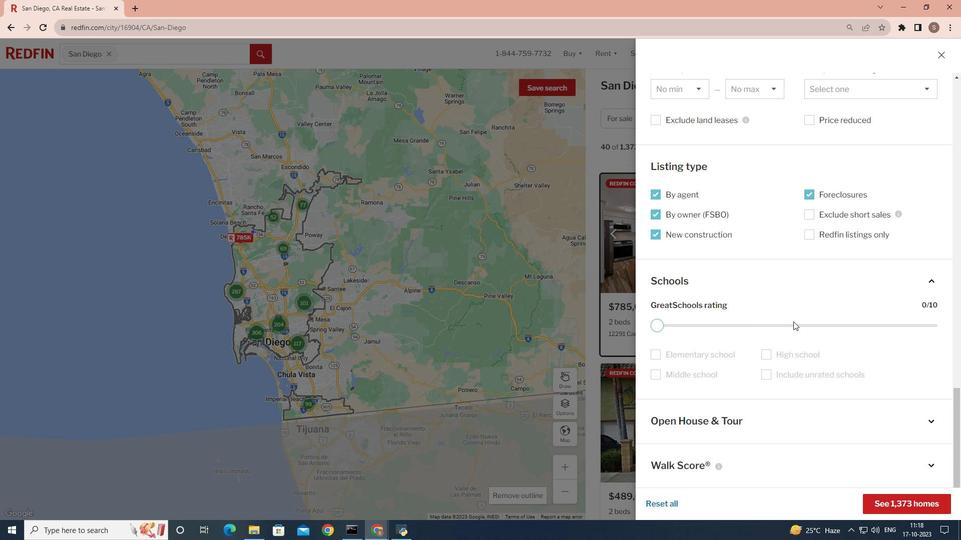 
Action: Mouse pressed left at (793, 322)
Screenshot: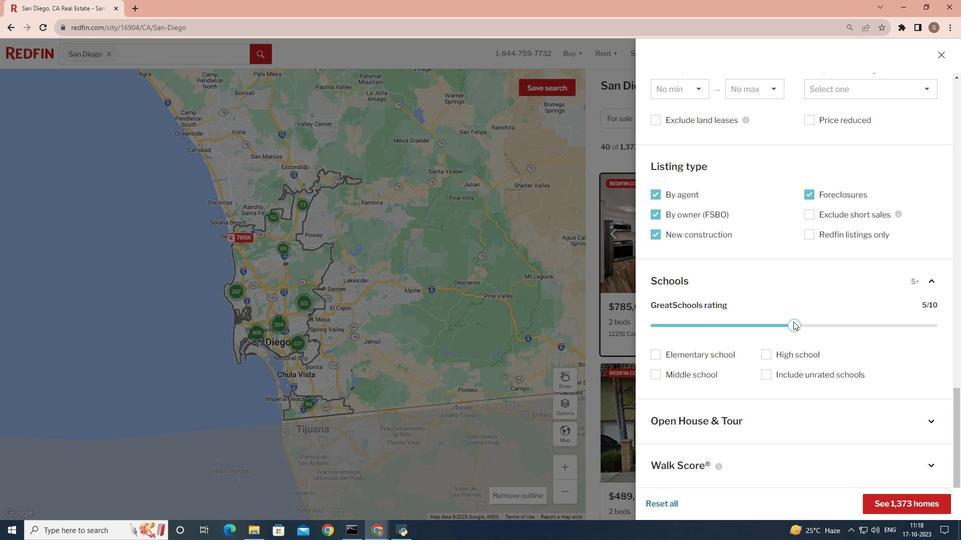 
Action: Mouse moved to (807, 325)
Screenshot: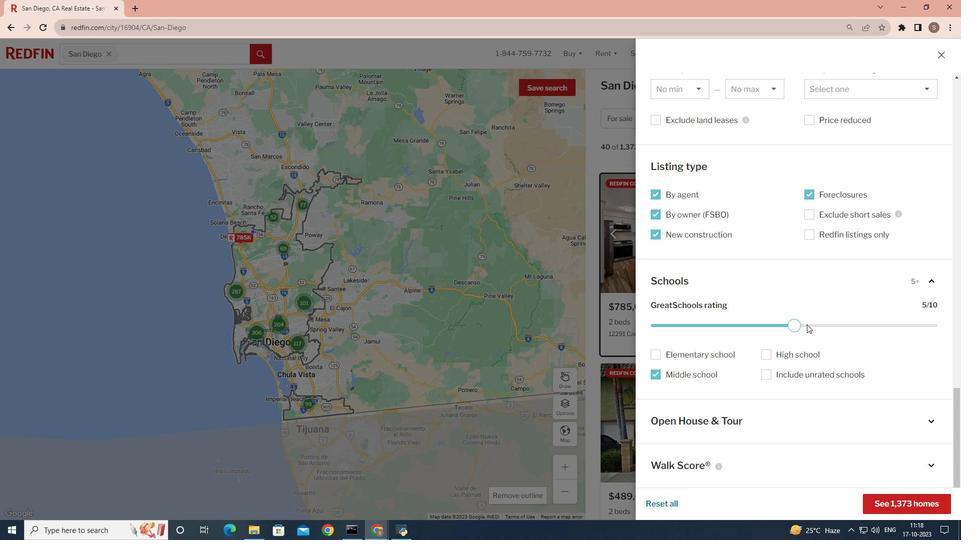
Action: Mouse pressed left at (807, 325)
Screenshot: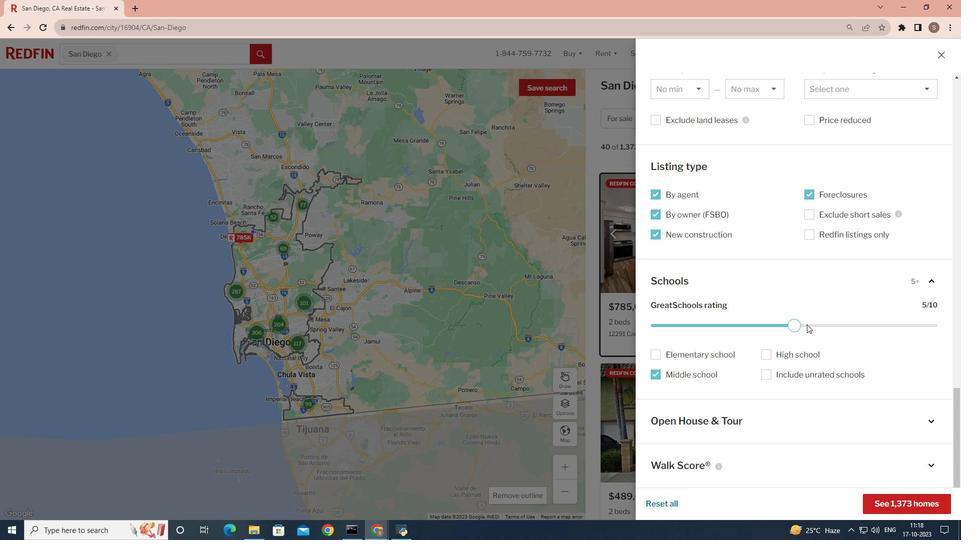 
Action: Mouse moved to (823, 324)
Screenshot: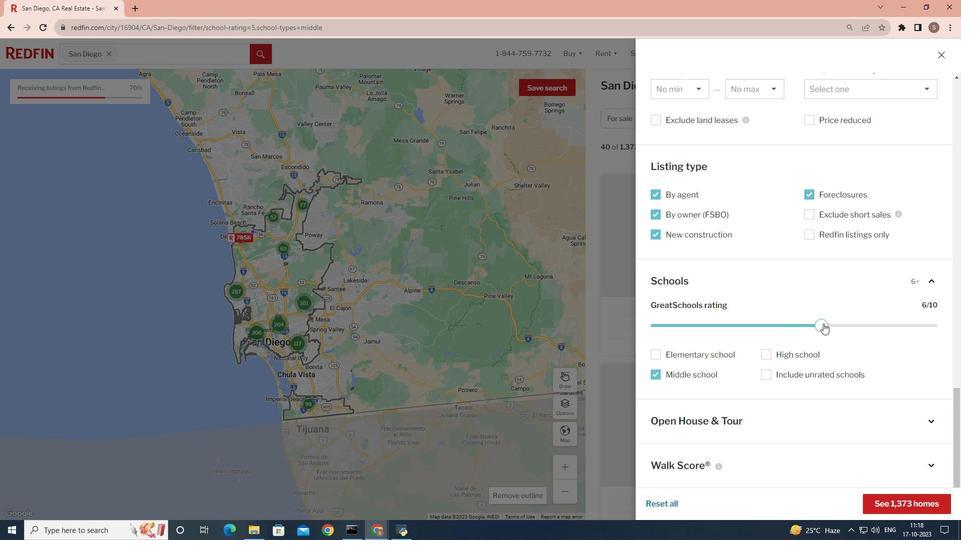 
Action: Mouse pressed left at (823, 324)
Screenshot: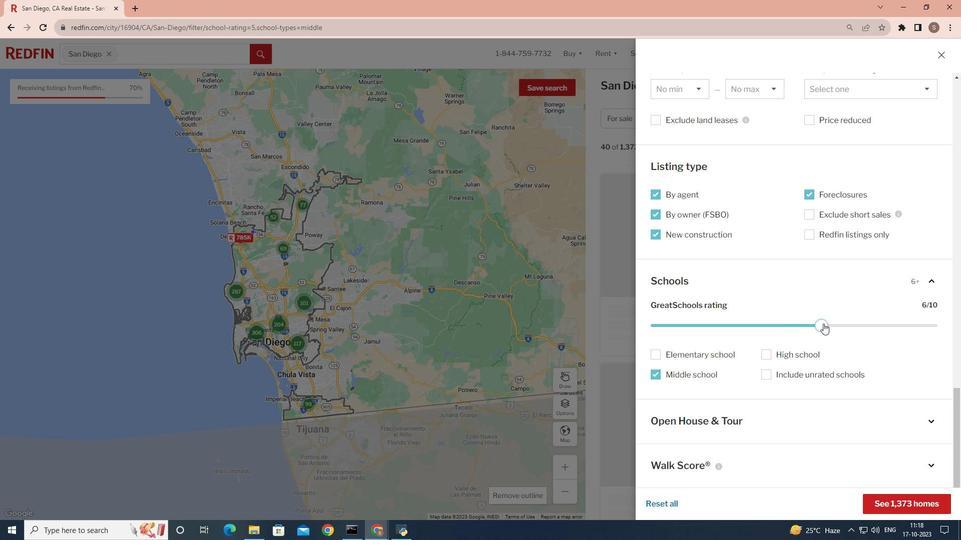 
Action: Mouse moved to (836, 326)
Screenshot: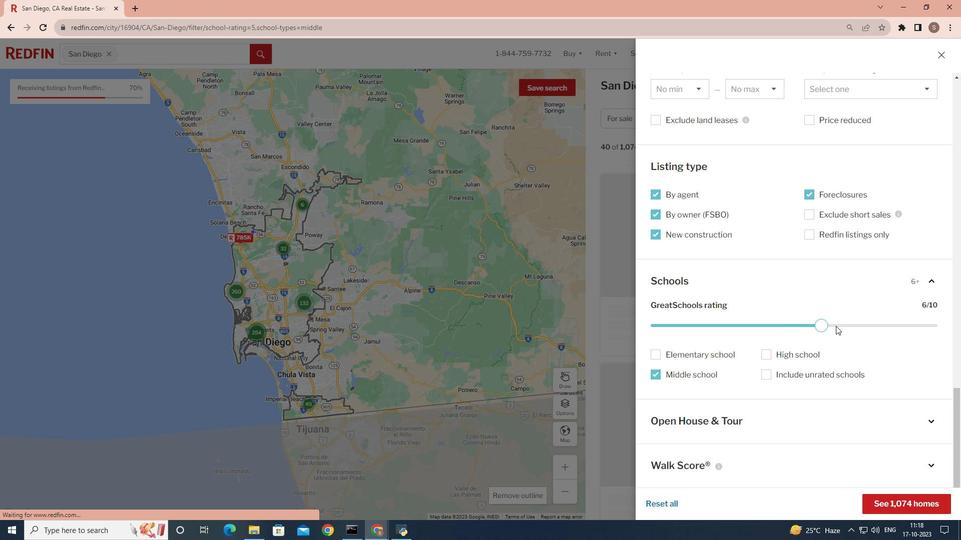 
Action: Mouse pressed left at (836, 326)
Screenshot: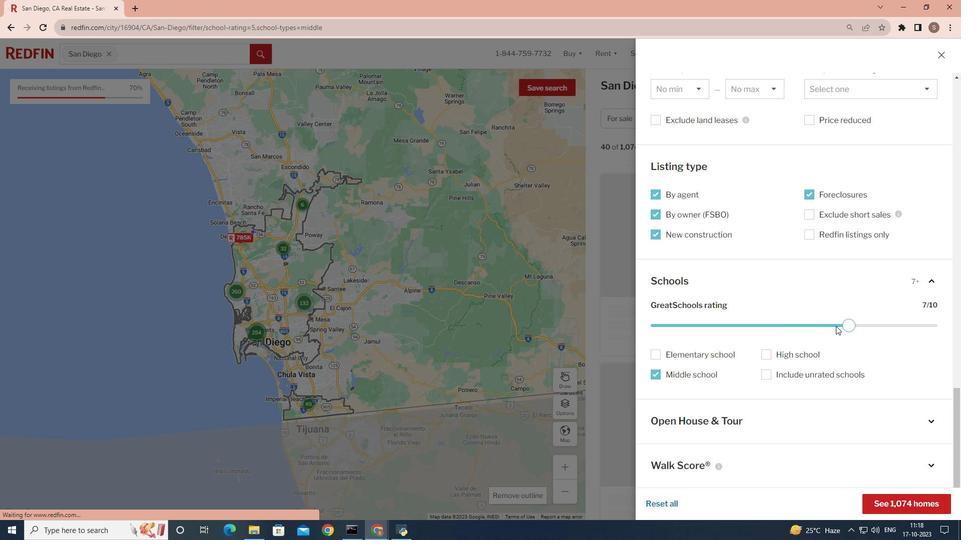 
Action: Mouse moved to (766, 375)
Screenshot: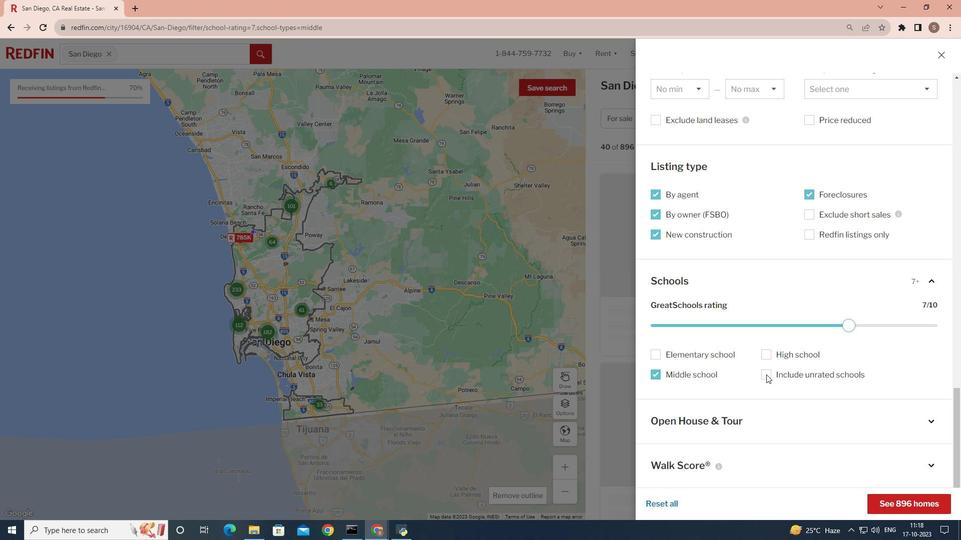 
Action: Mouse pressed left at (766, 375)
Screenshot: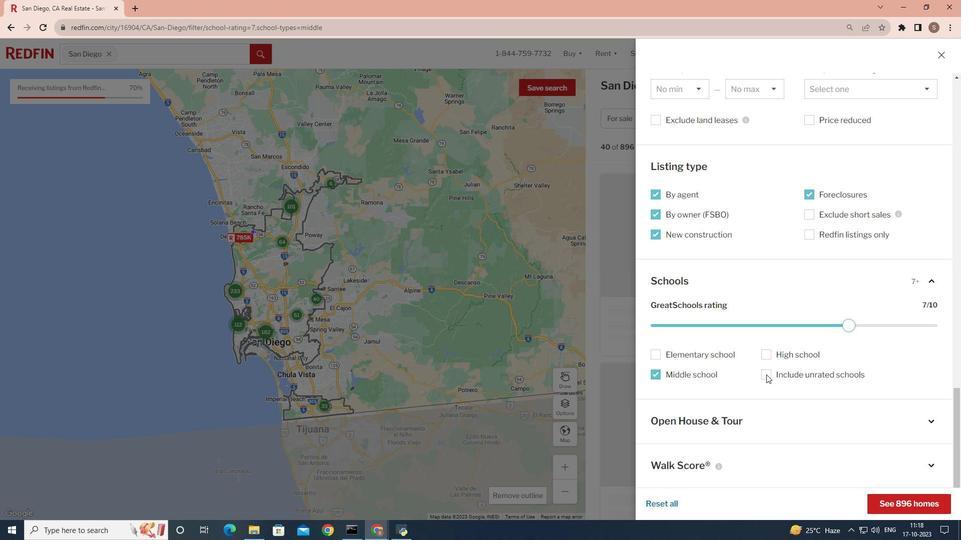 
Action: Mouse moved to (883, 503)
Screenshot: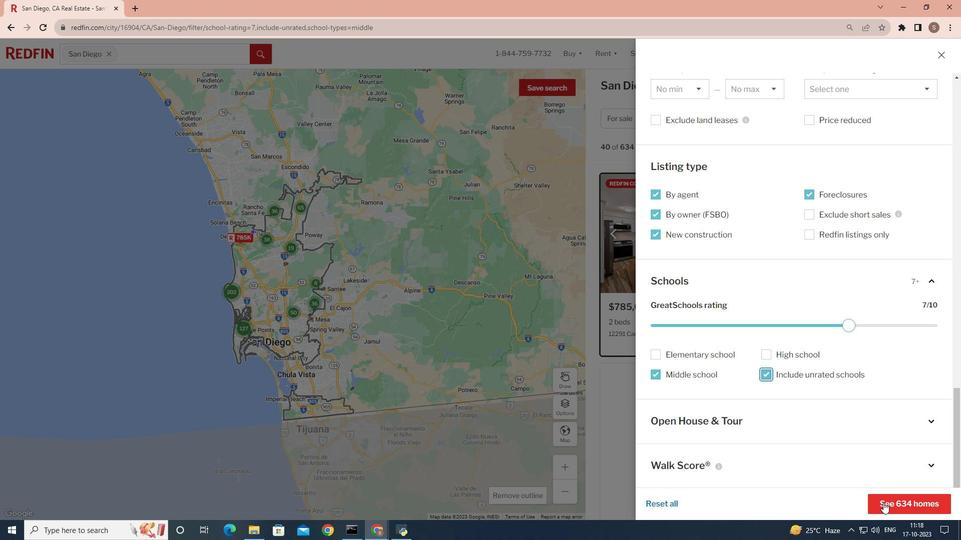 
Action: Mouse pressed left at (883, 503)
Screenshot: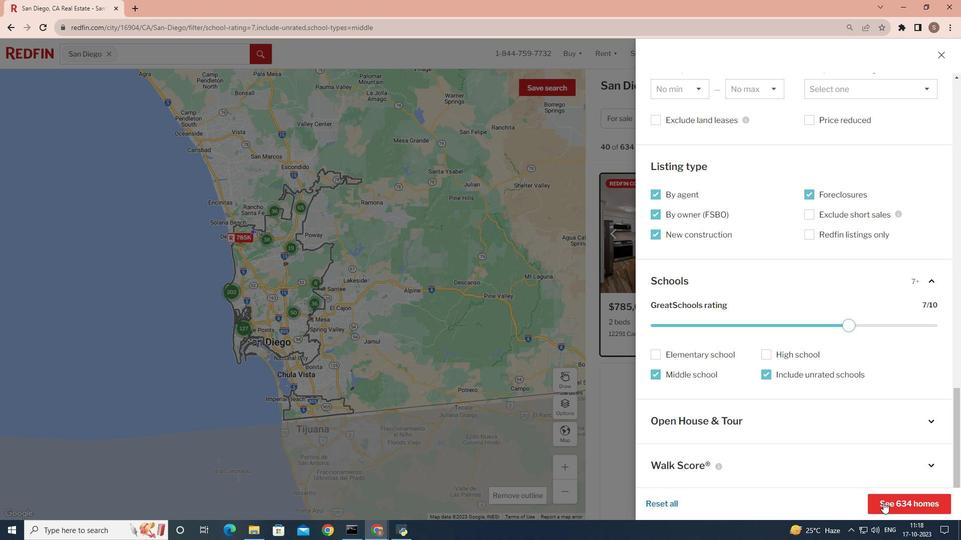 
Action: Mouse moved to (881, 492)
Screenshot: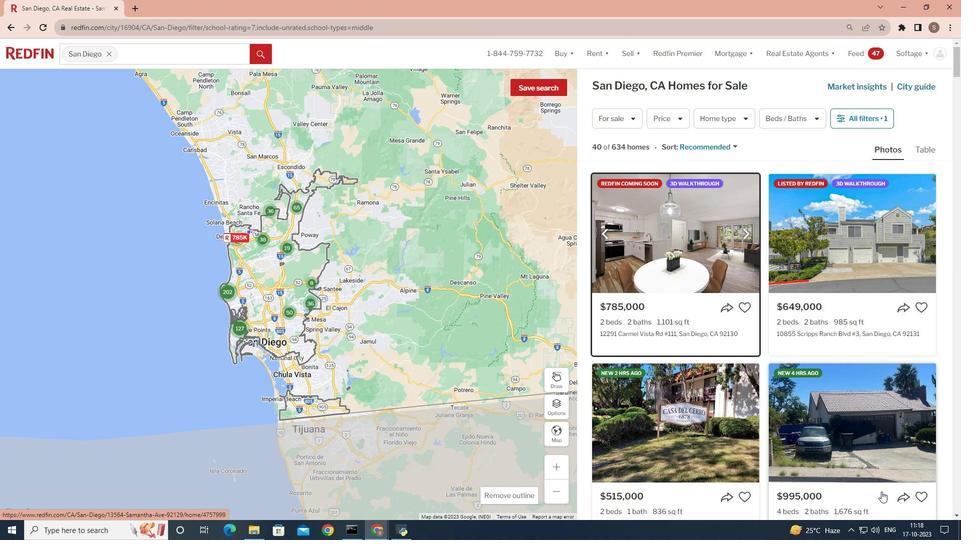 
